 Task: Create a due date automation trigger when advanced on, 2 hours after a card is due add fields with custom field "Resume" set to a number greater than 1 and lower or equal to 10.
Action: Mouse moved to (1308, 106)
Screenshot: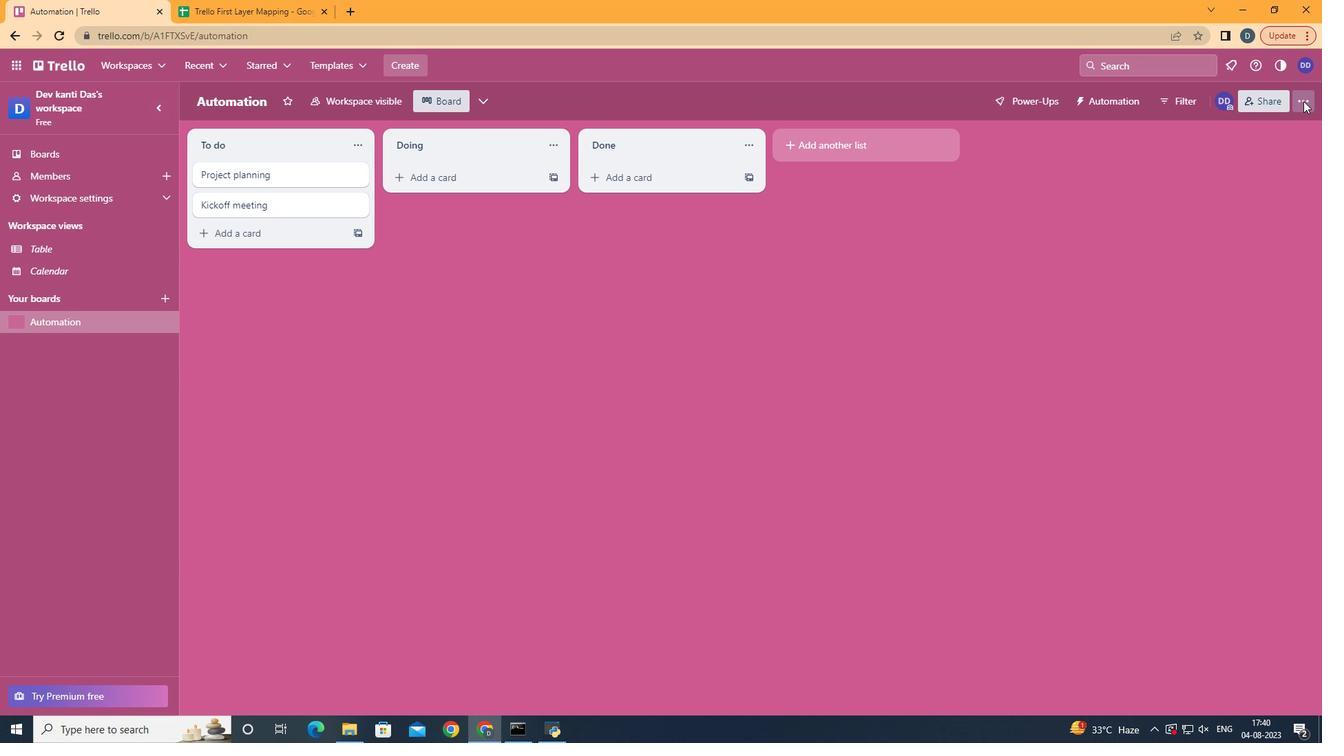 
Action: Mouse pressed left at (1308, 106)
Screenshot: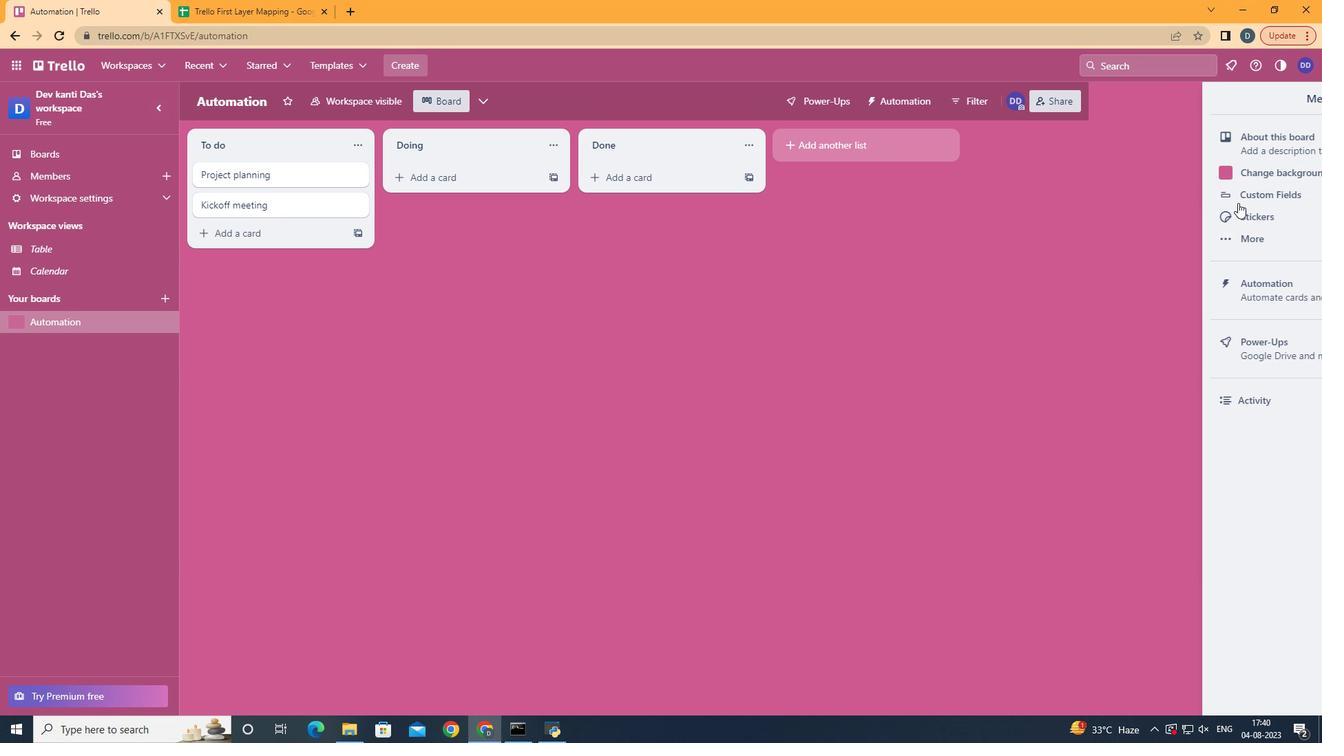 
Action: Mouse moved to (1194, 298)
Screenshot: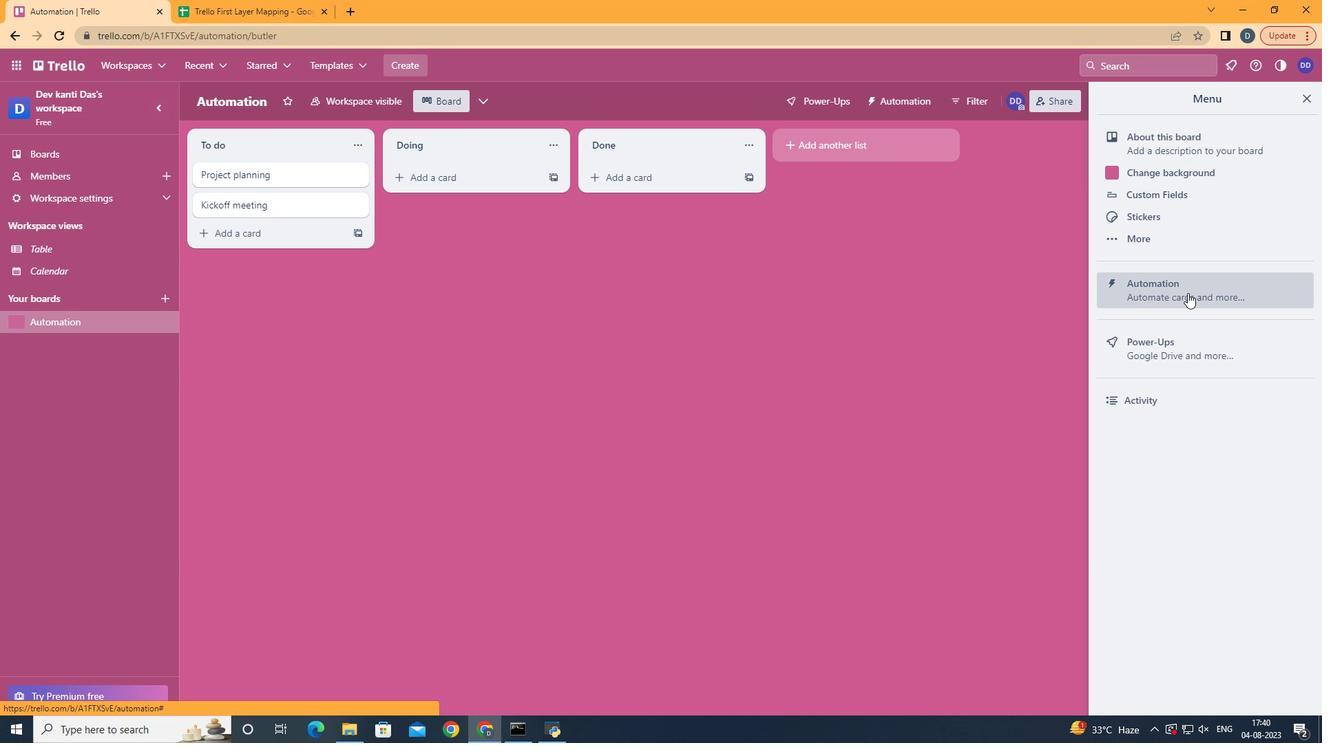 
Action: Mouse pressed left at (1194, 298)
Screenshot: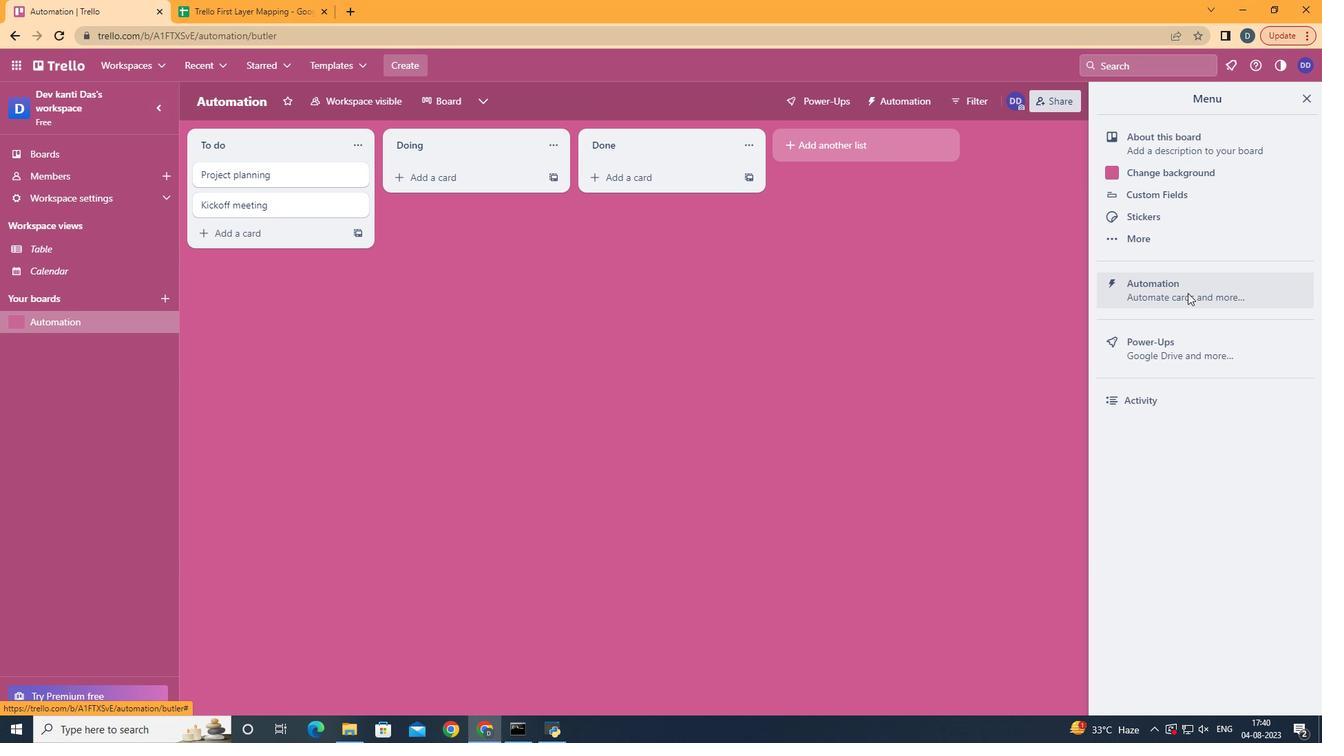 
Action: Mouse moved to (276, 275)
Screenshot: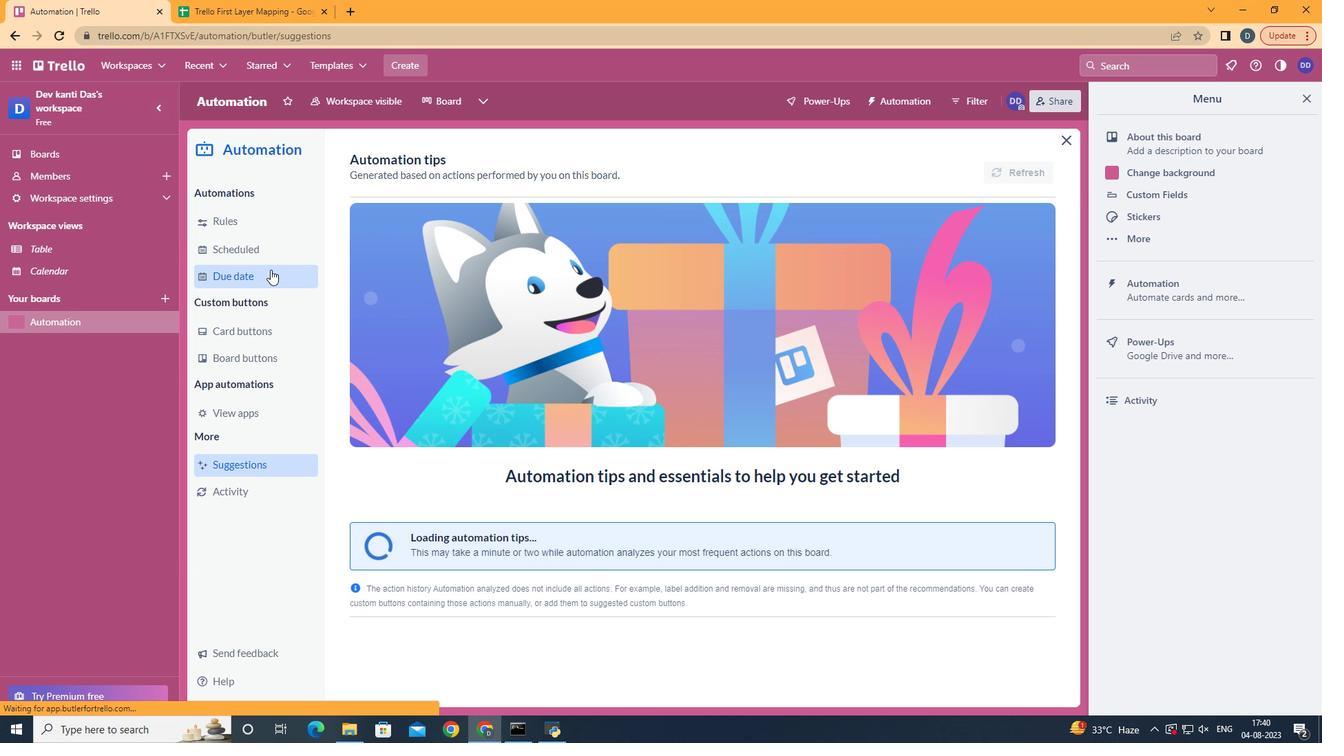
Action: Mouse pressed left at (276, 275)
Screenshot: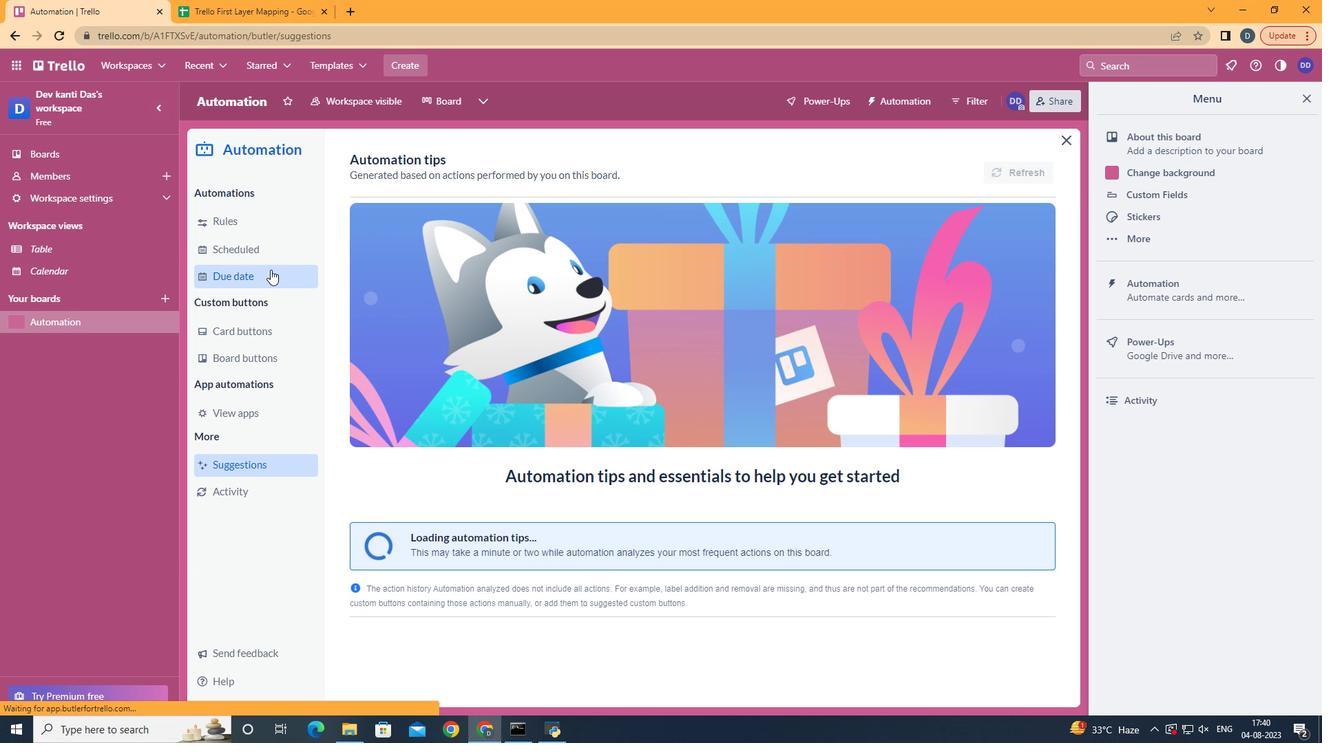 
Action: Mouse moved to (966, 175)
Screenshot: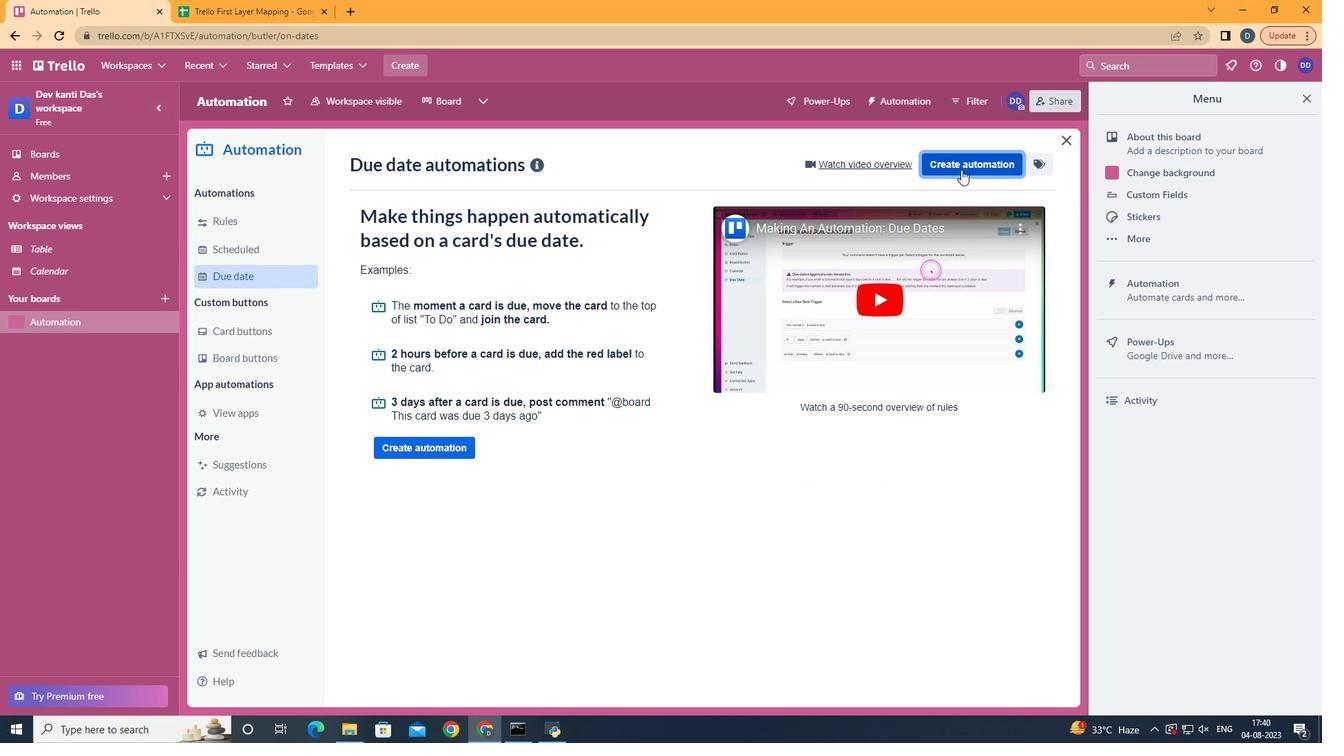 
Action: Mouse pressed left at (966, 175)
Screenshot: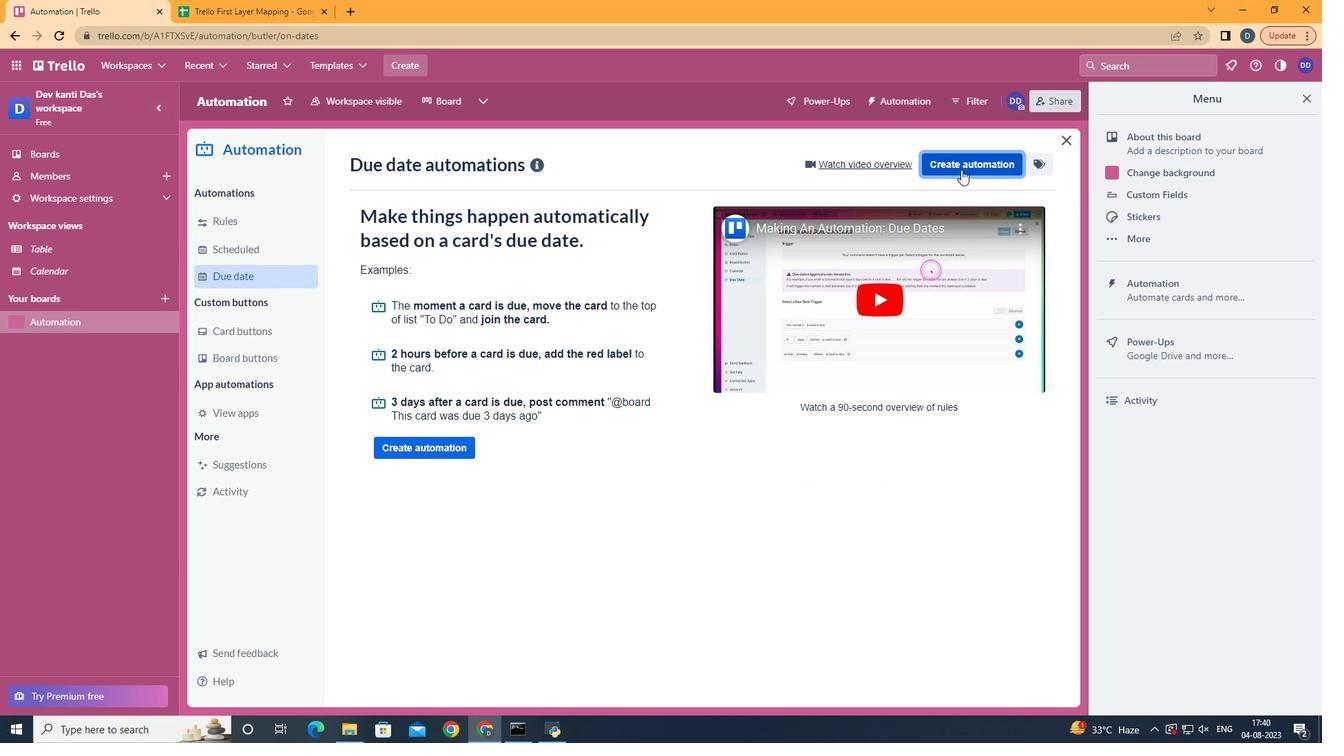 
Action: Mouse moved to (686, 304)
Screenshot: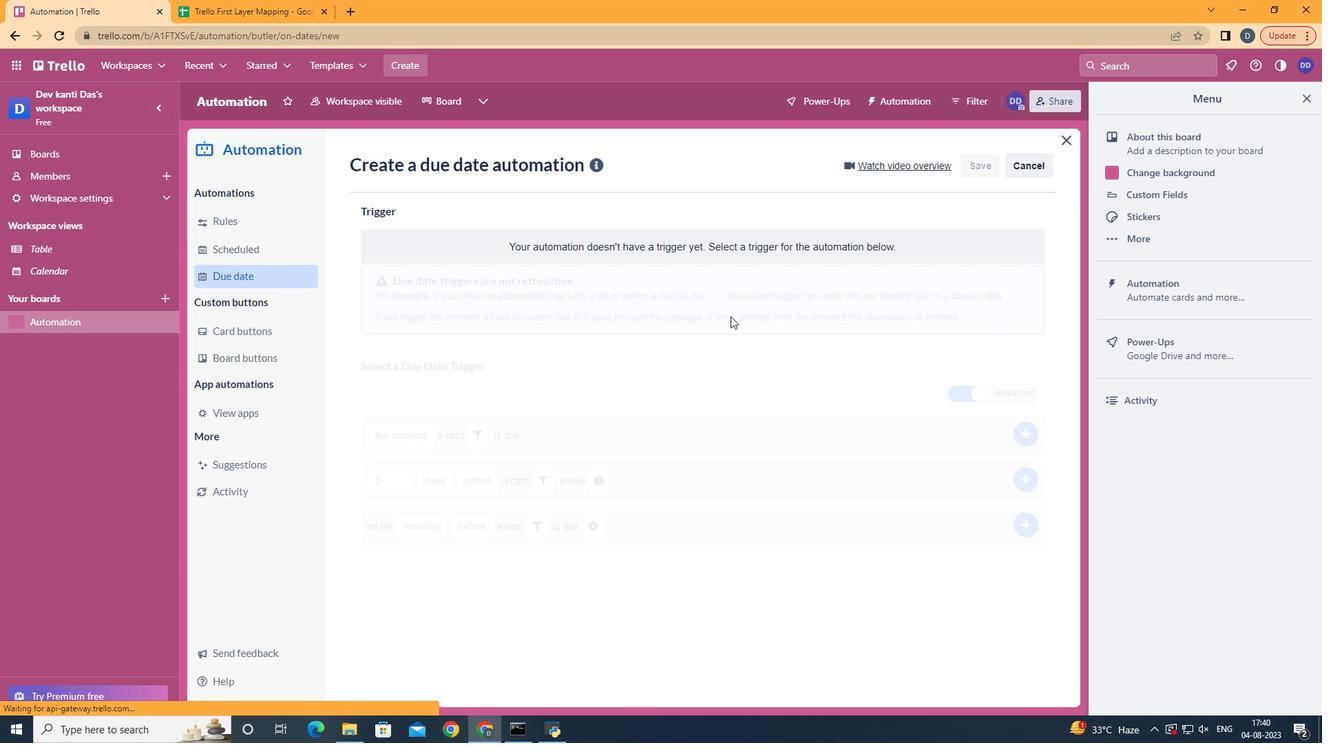 
Action: Mouse pressed left at (686, 304)
Screenshot: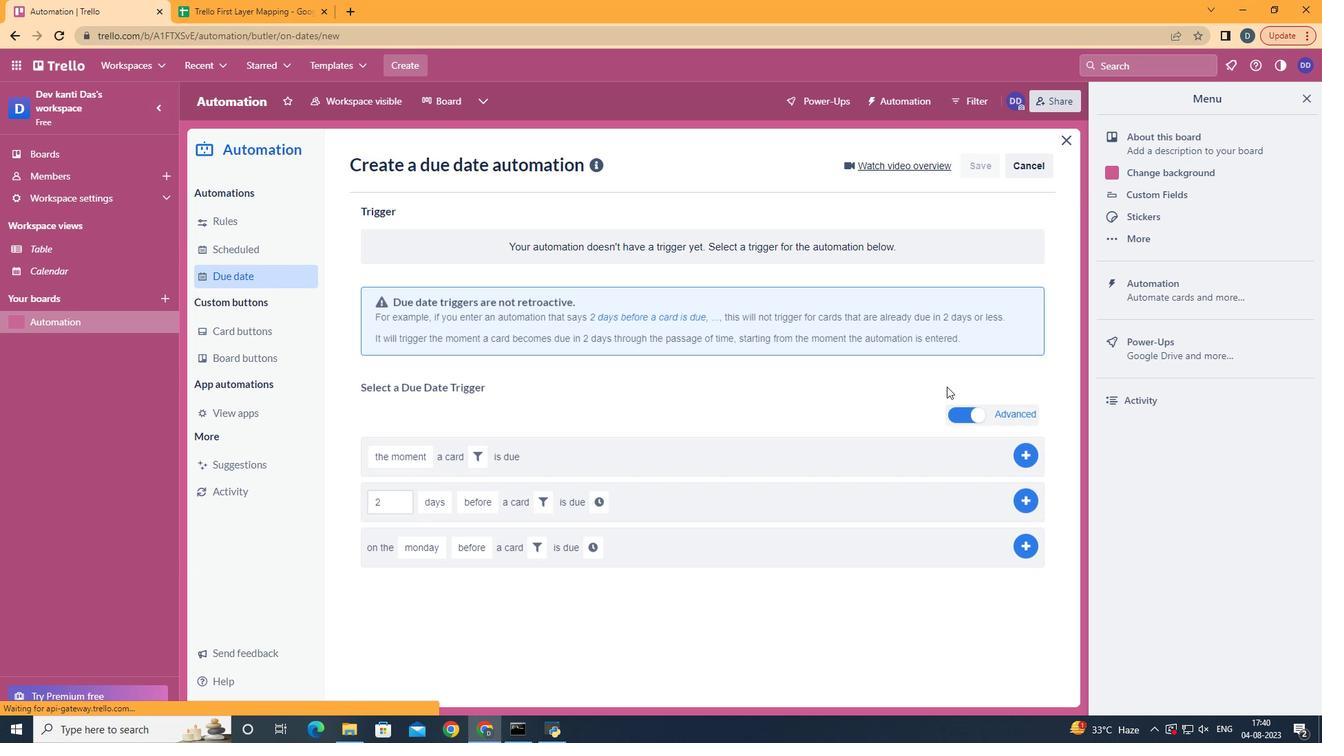 
Action: Mouse moved to (460, 593)
Screenshot: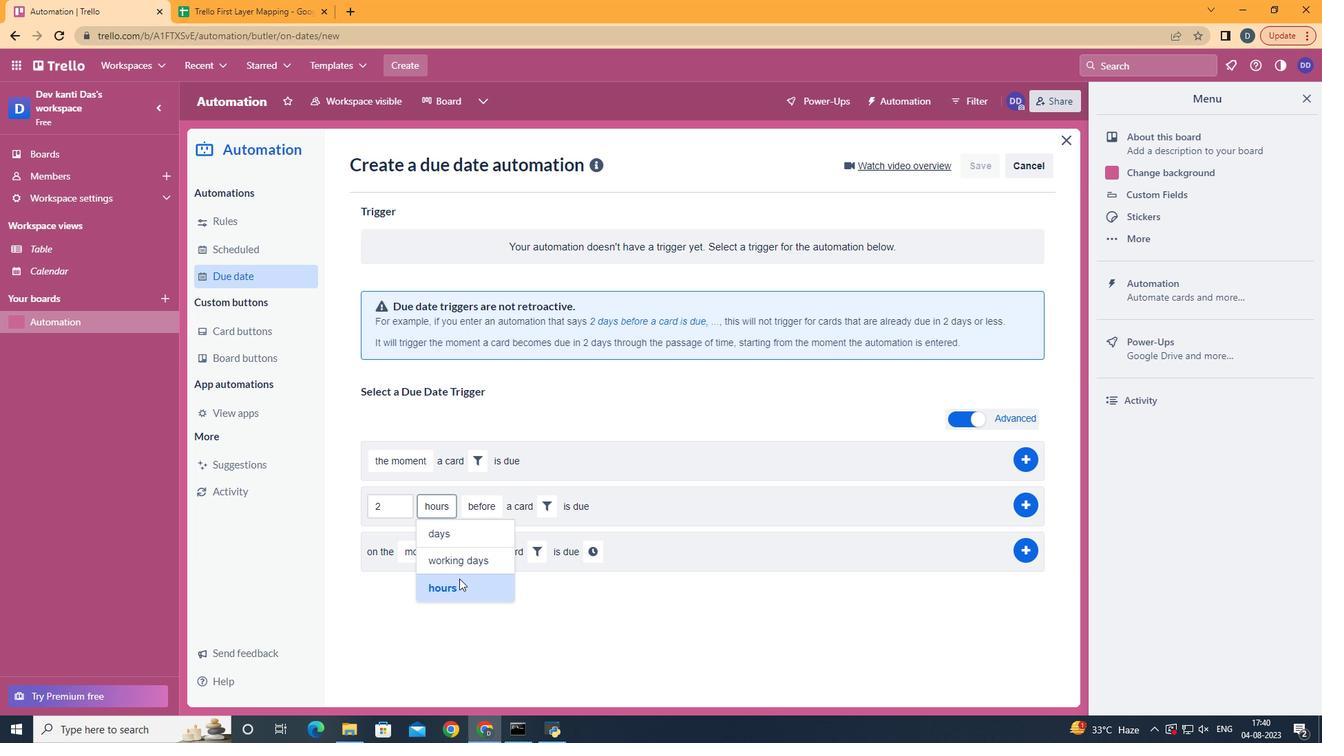 
Action: Mouse pressed left at (460, 593)
Screenshot: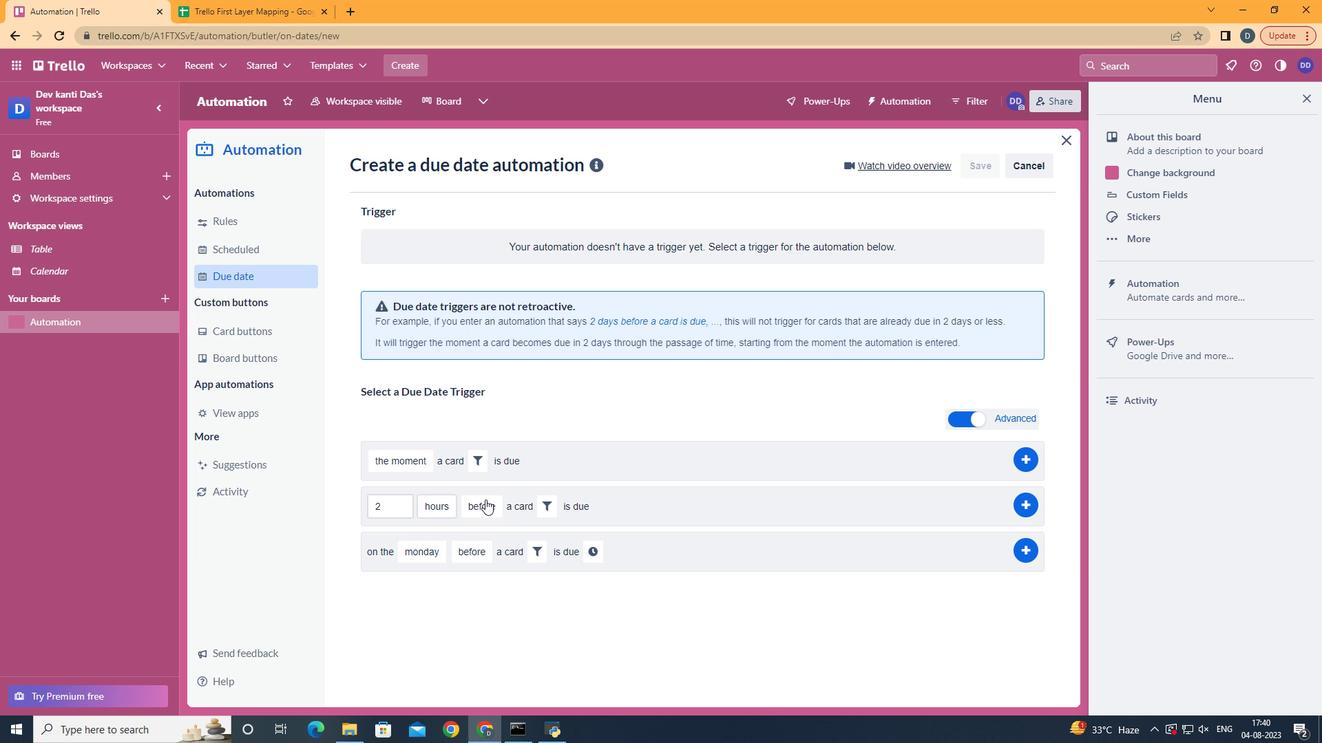 
Action: Mouse moved to (494, 559)
Screenshot: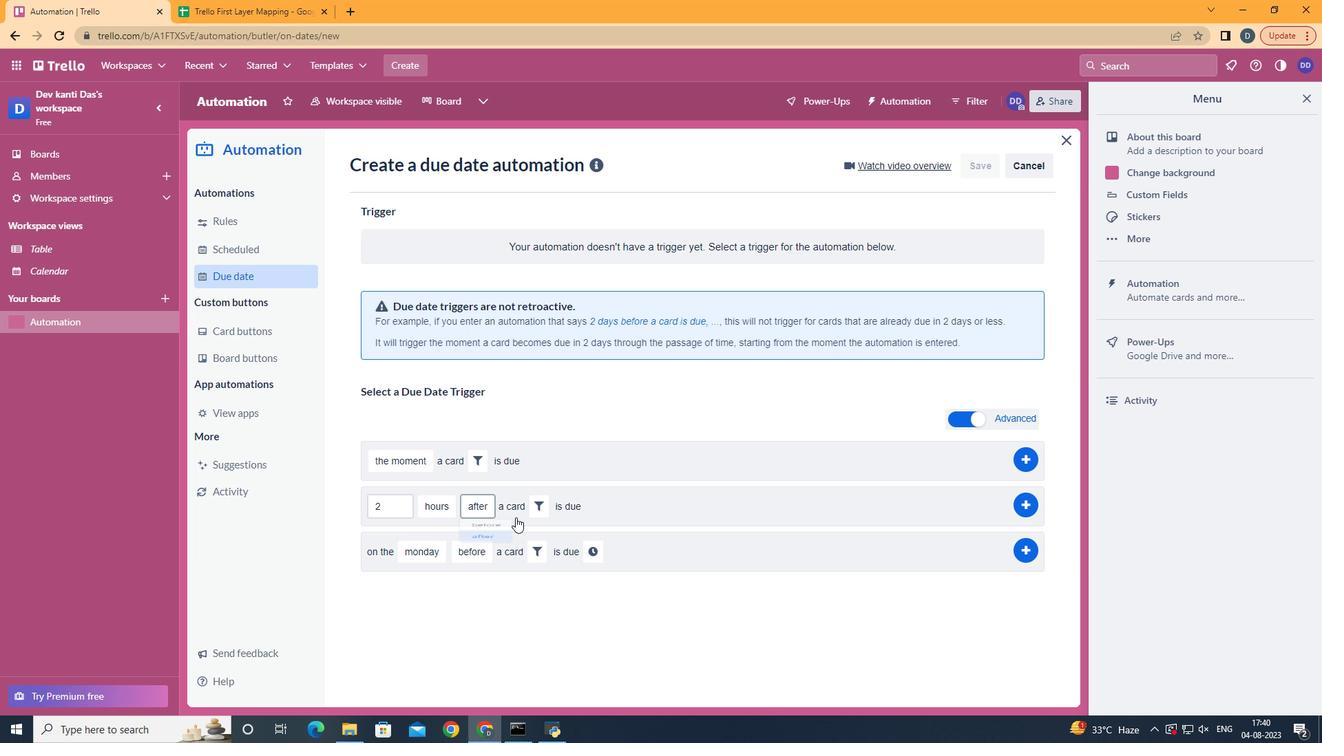 
Action: Mouse pressed left at (494, 559)
Screenshot: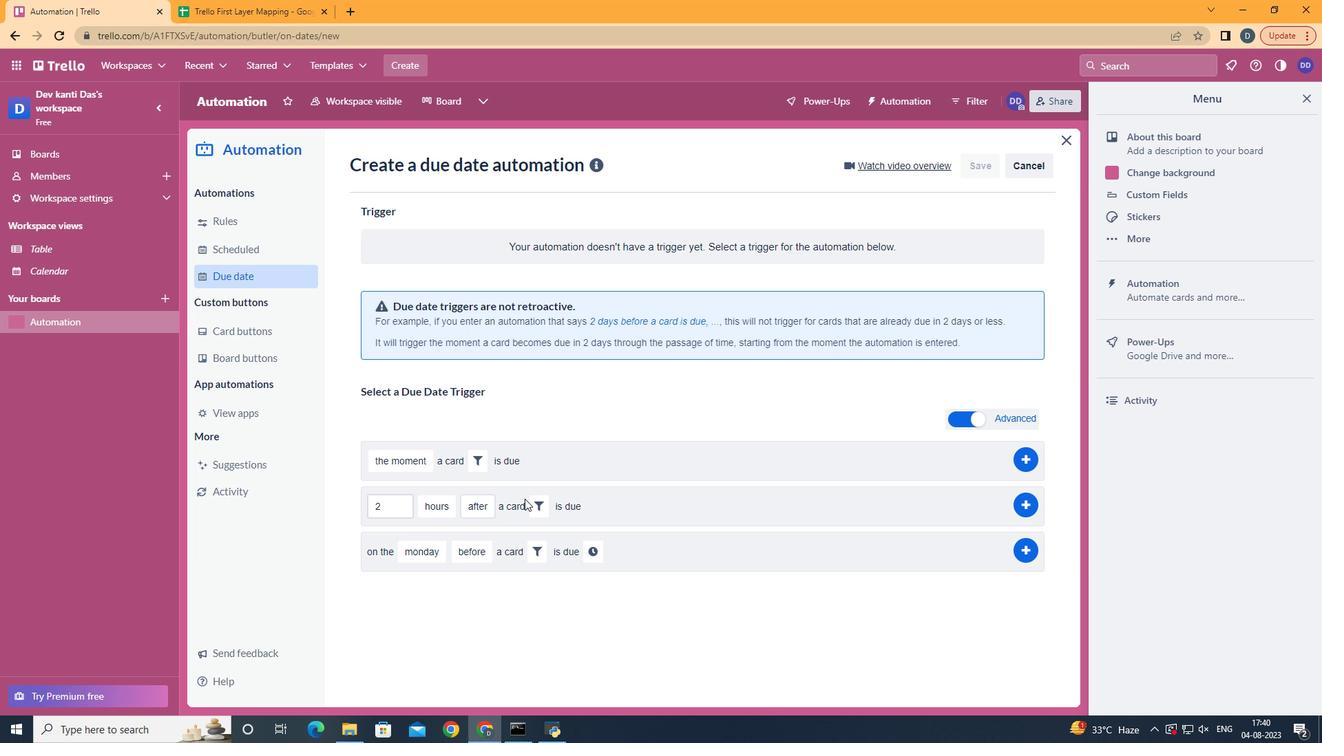 
Action: Mouse moved to (541, 510)
Screenshot: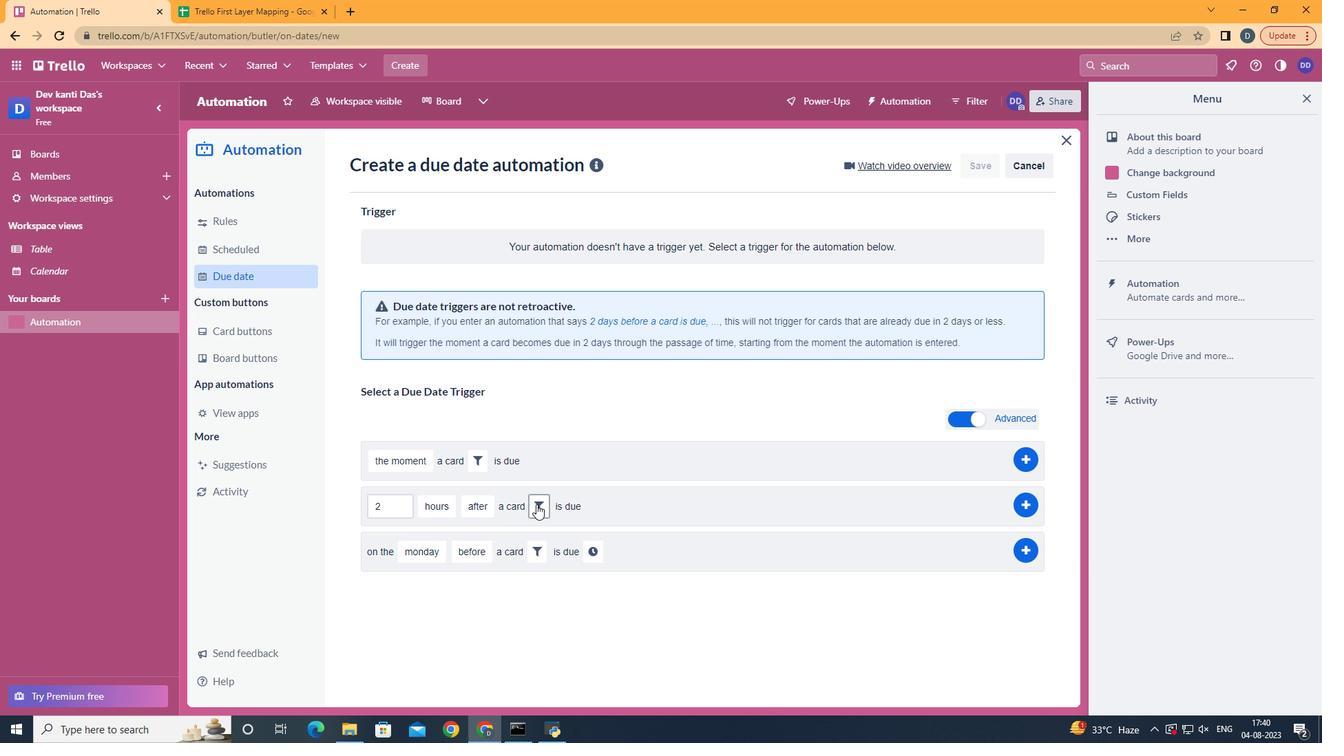 
Action: Mouse pressed left at (541, 510)
Screenshot: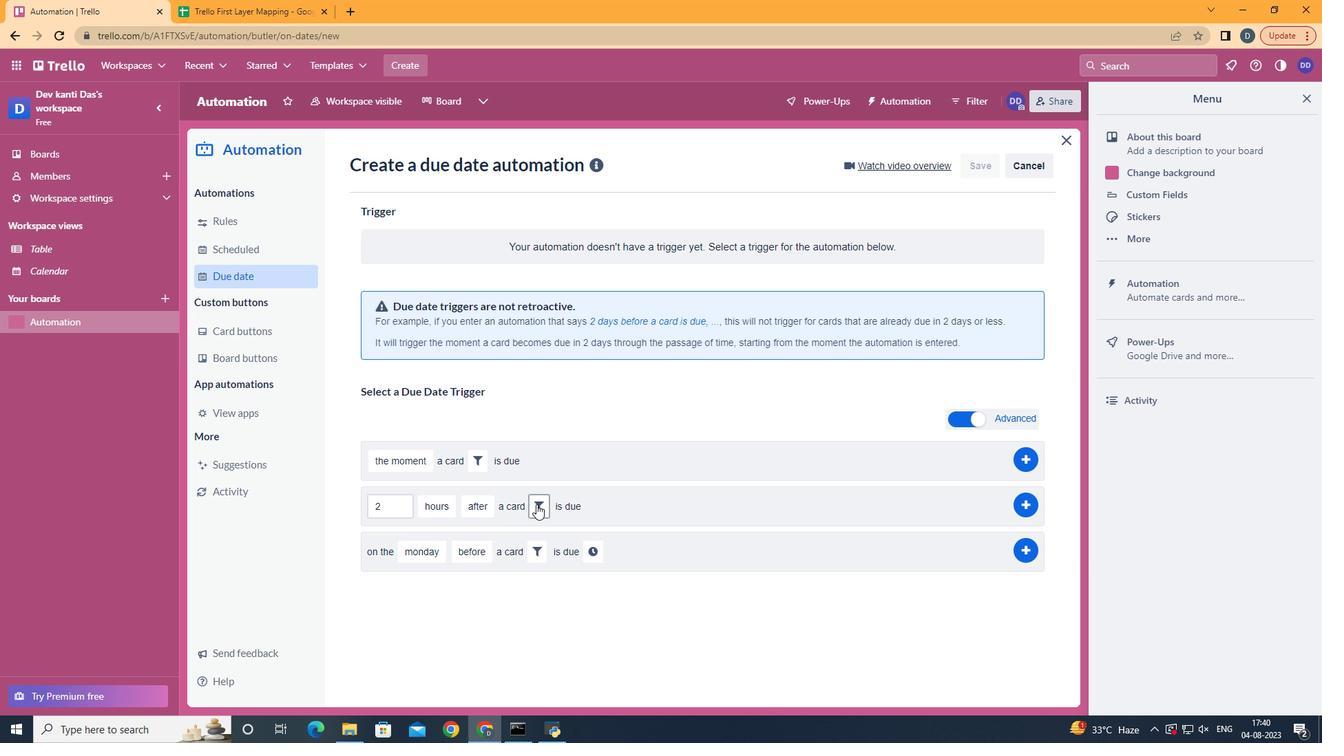 
Action: Mouse moved to (767, 554)
Screenshot: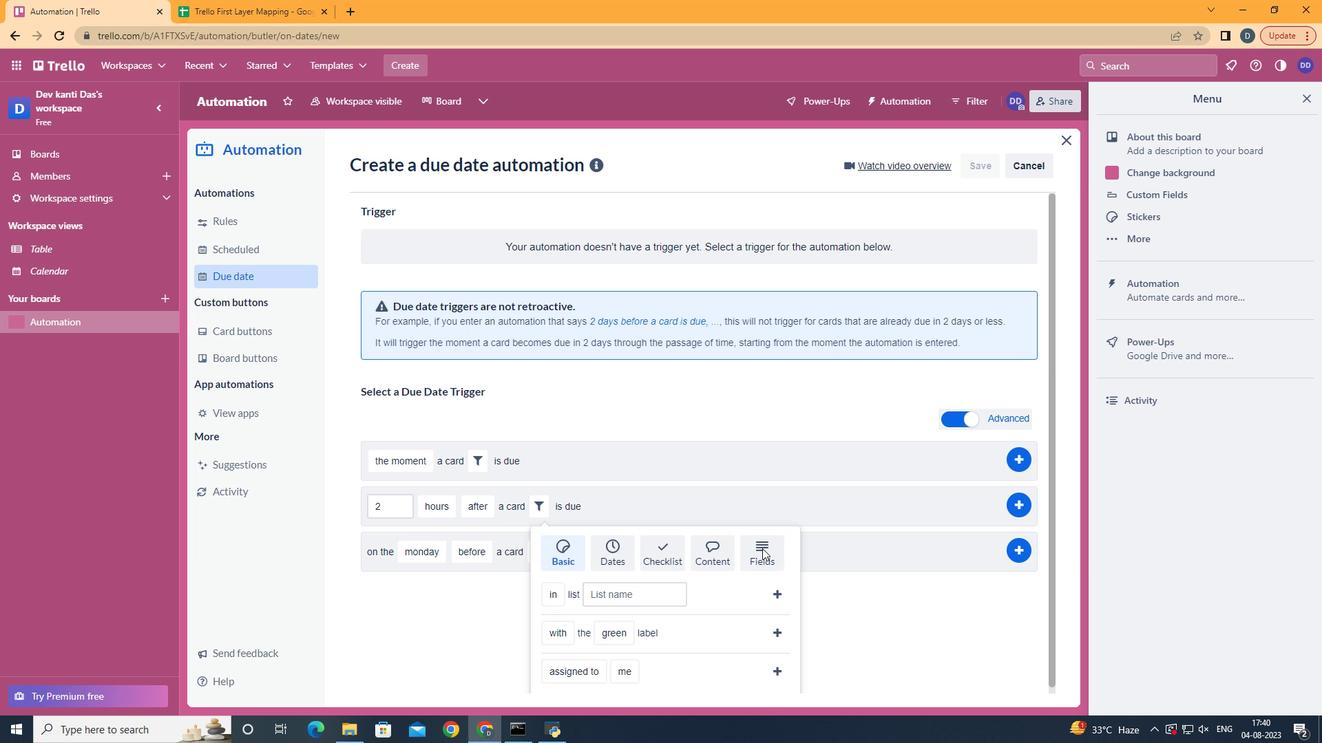 
Action: Mouse pressed left at (767, 554)
Screenshot: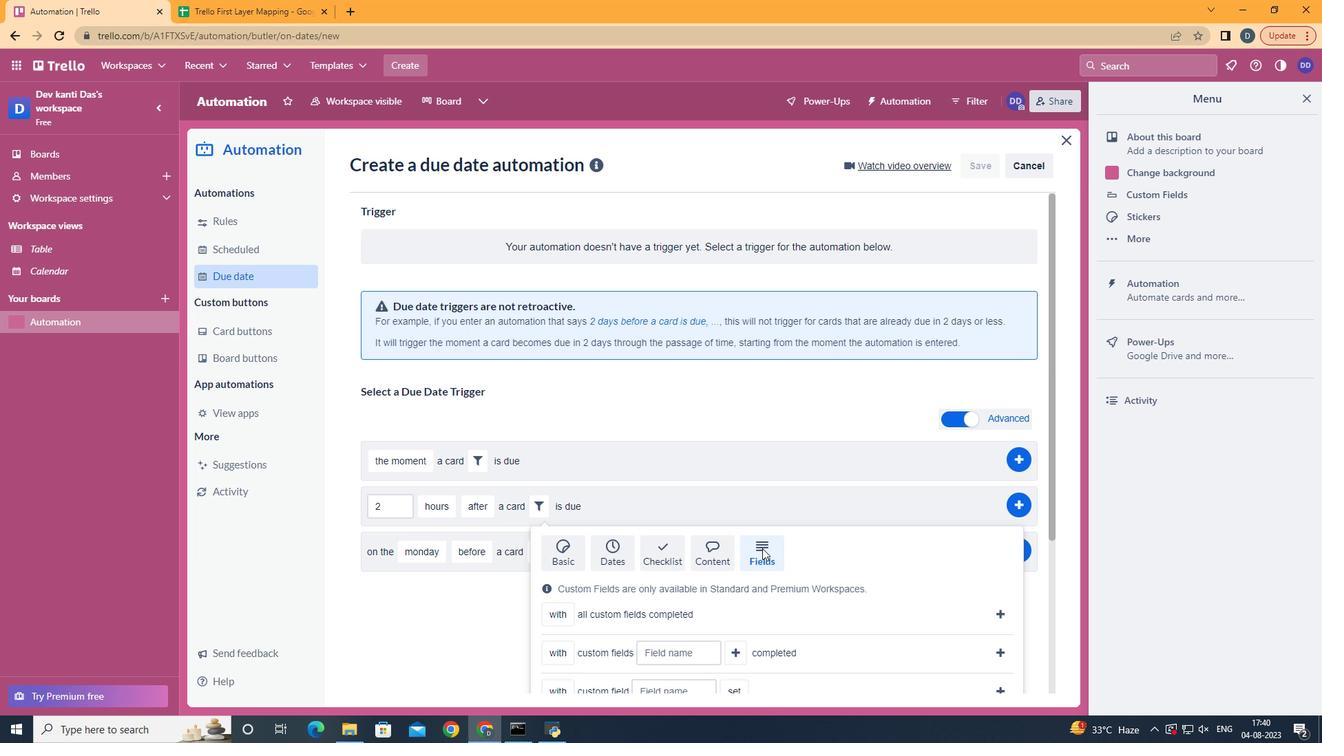 
Action: Mouse scrolled (767, 553) with delta (0, 0)
Screenshot: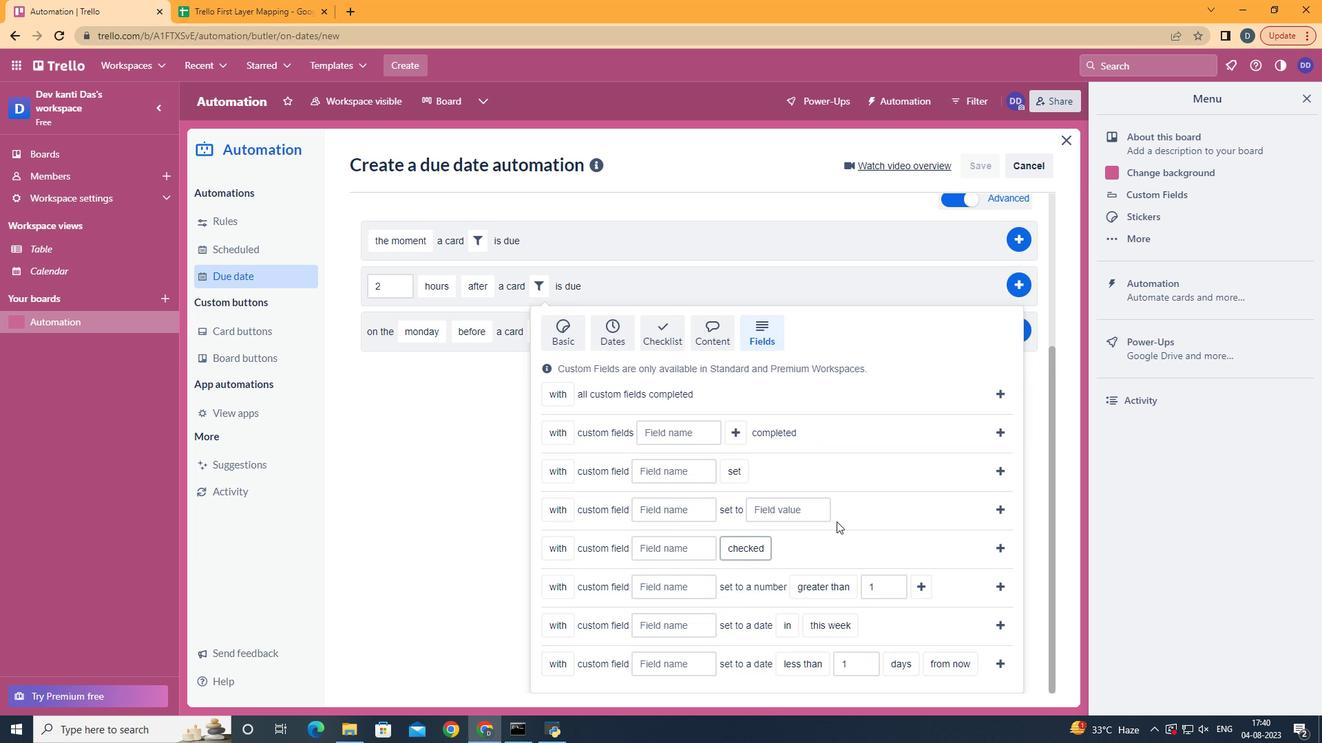 
Action: Mouse scrolled (767, 553) with delta (0, 0)
Screenshot: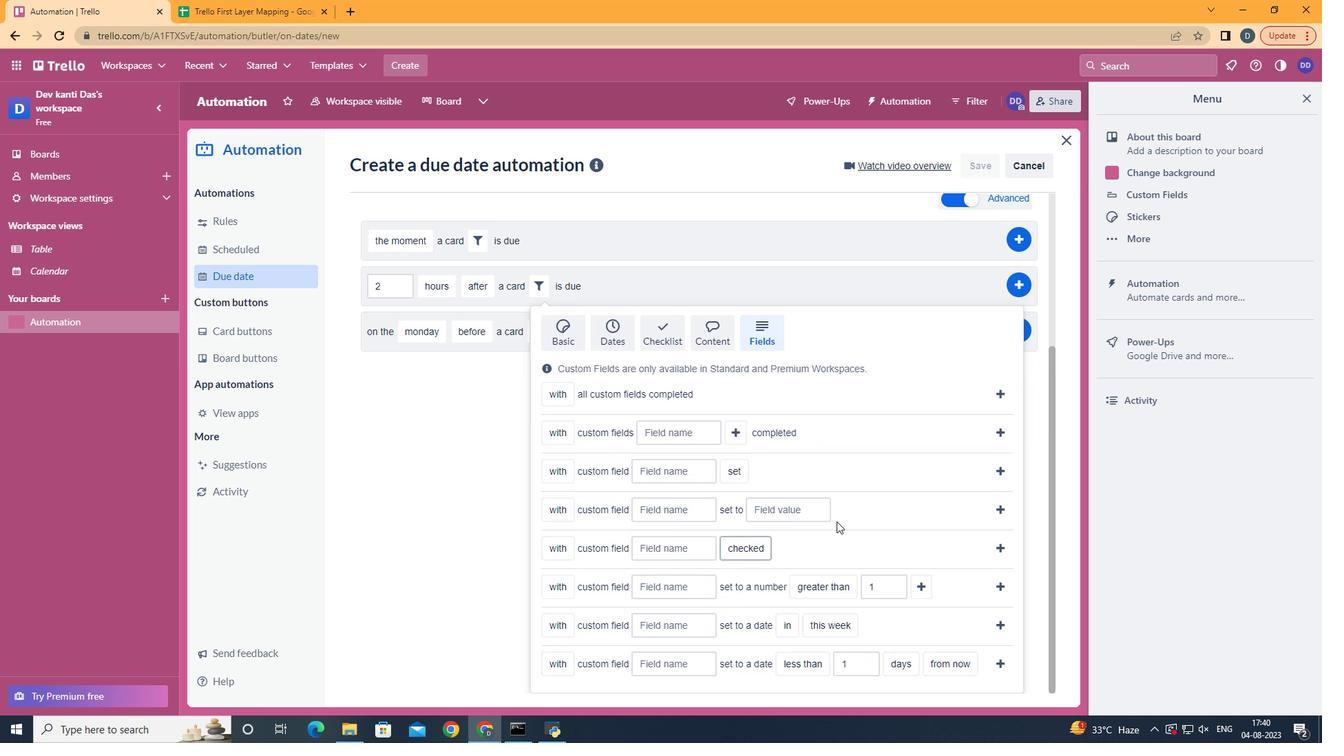 
Action: Mouse scrolled (767, 553) with delta (0, 0)
Screenshot: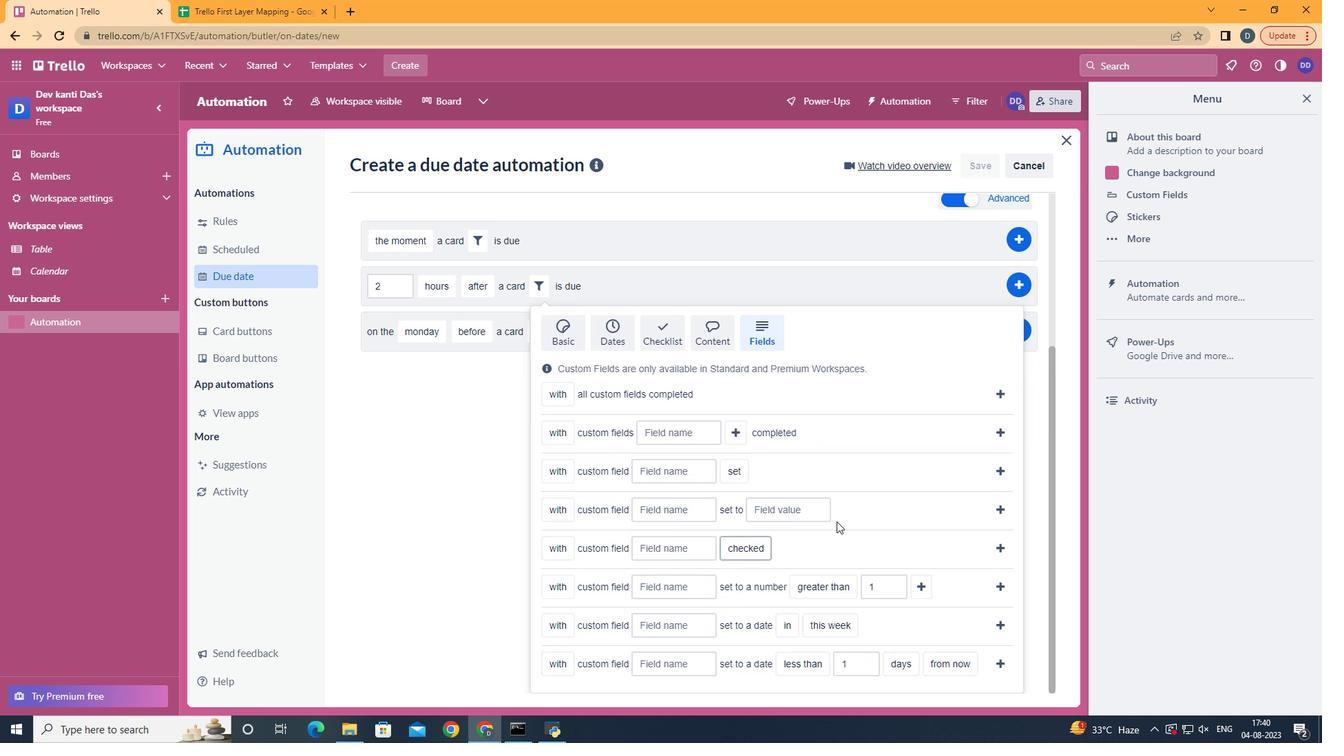 
Action: Mouse scrolled (767, 553) with delta (0, 0)
Screenshot: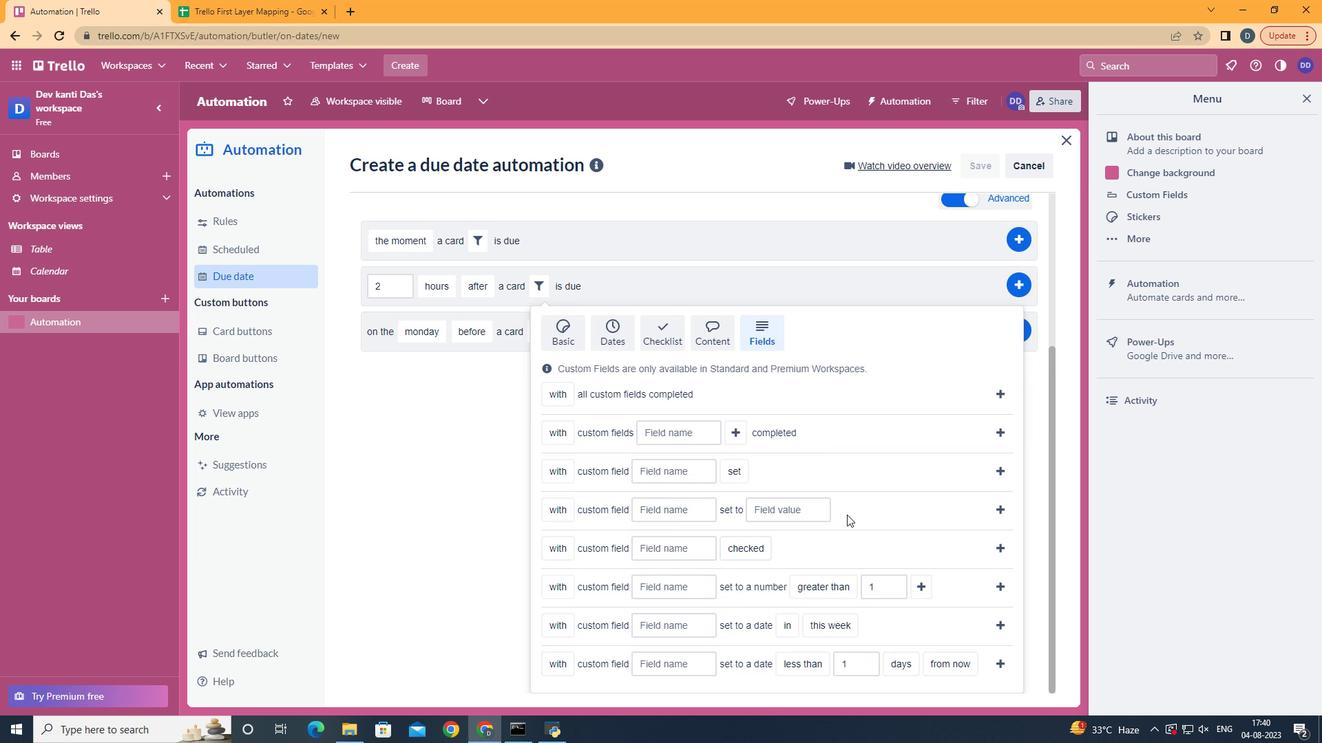 
Action: Mouse scrolled (767, 553) with delta (0, 0)
Screenshot: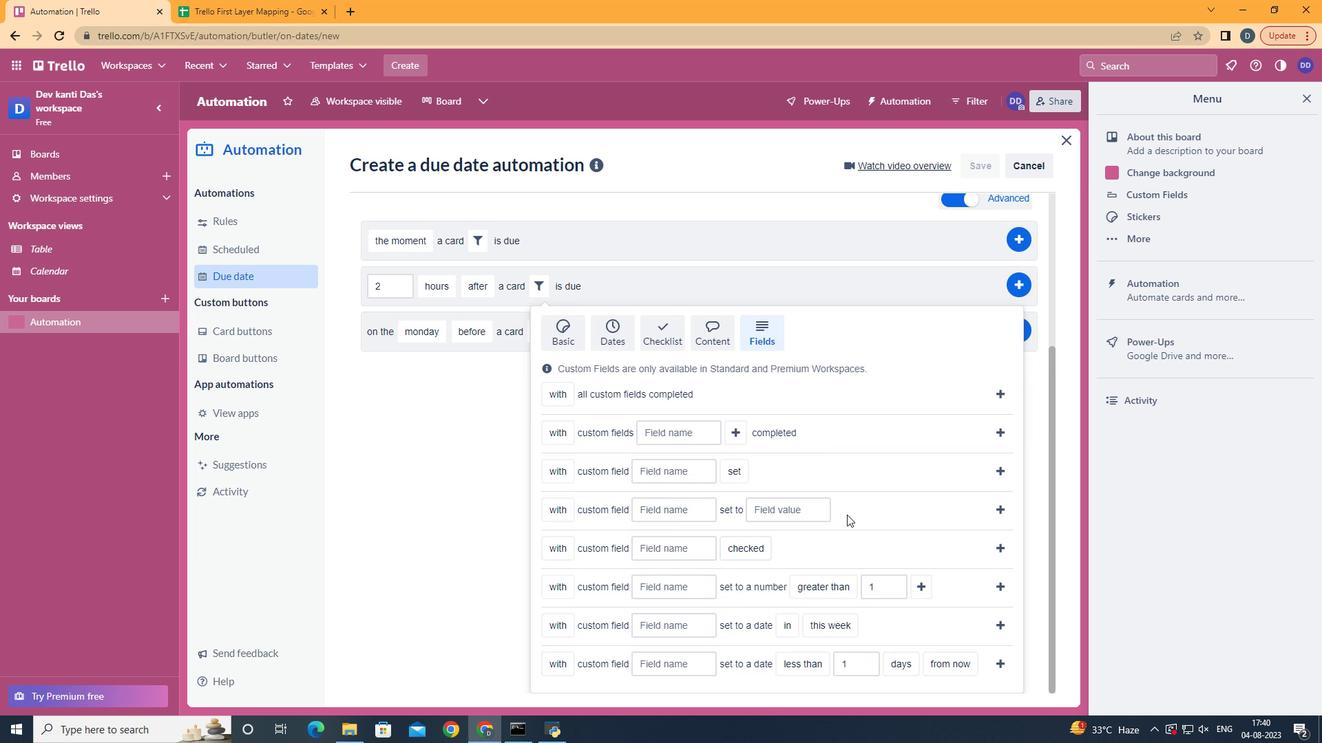 
Action: Mouse scrolled (767, 553) with delta (0, 0)
Screenshot: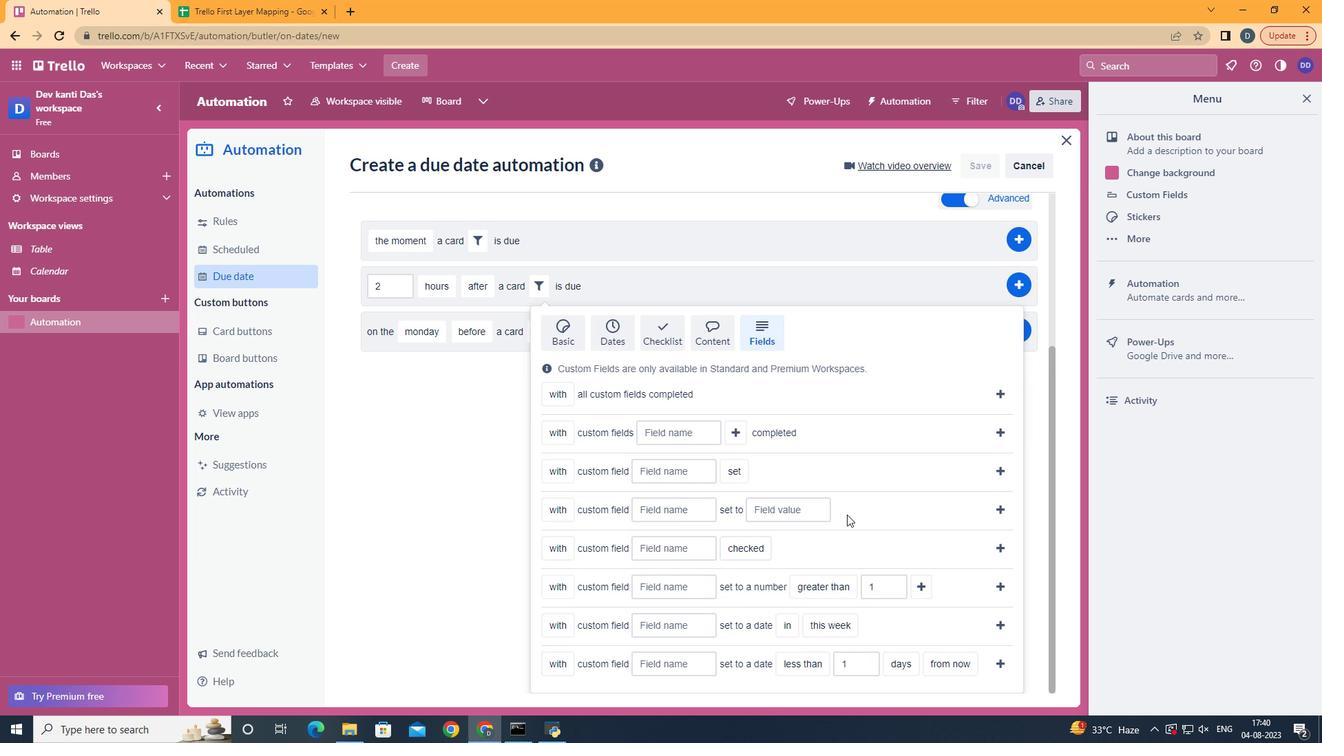 
Action: Mouse moved to (574, 614)
Screenshot: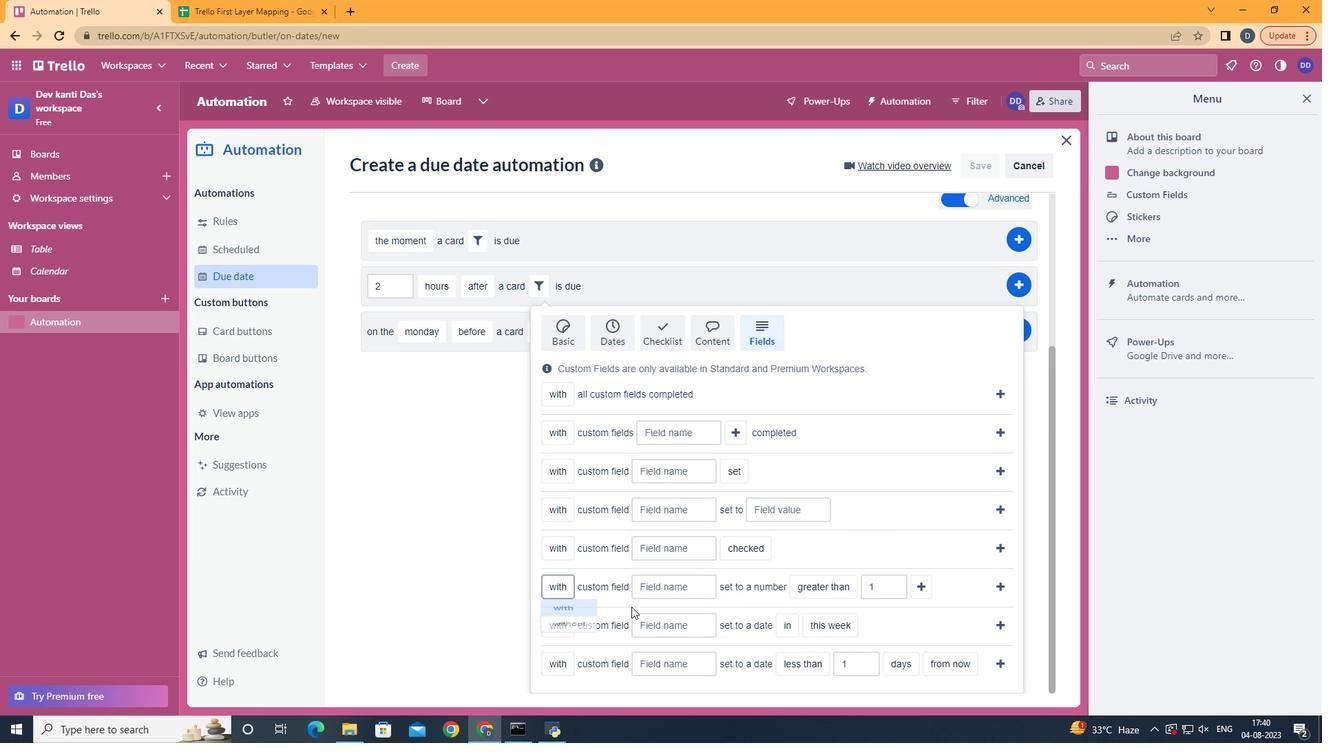 
Action: Mouse pressed left at (574, 614)
Screenshot: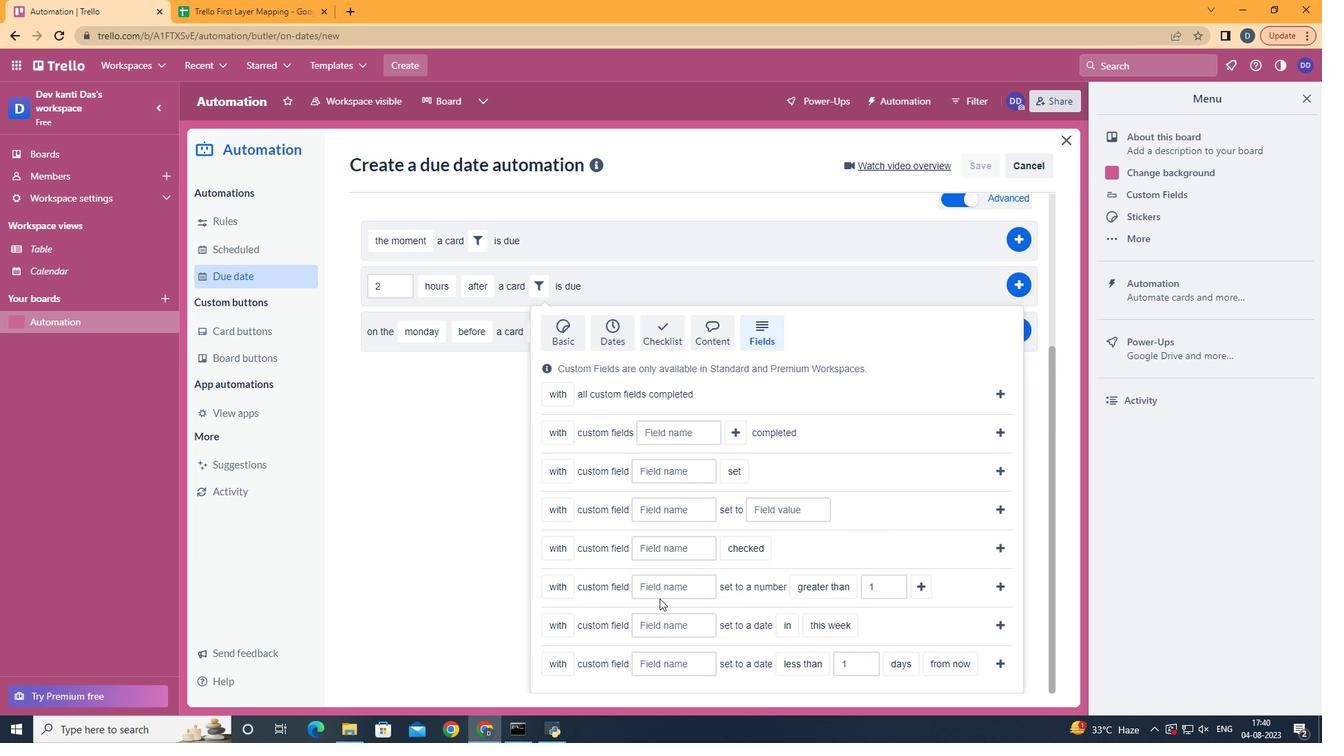 
Action: Mouse moved to (669, 603)
Screenshot: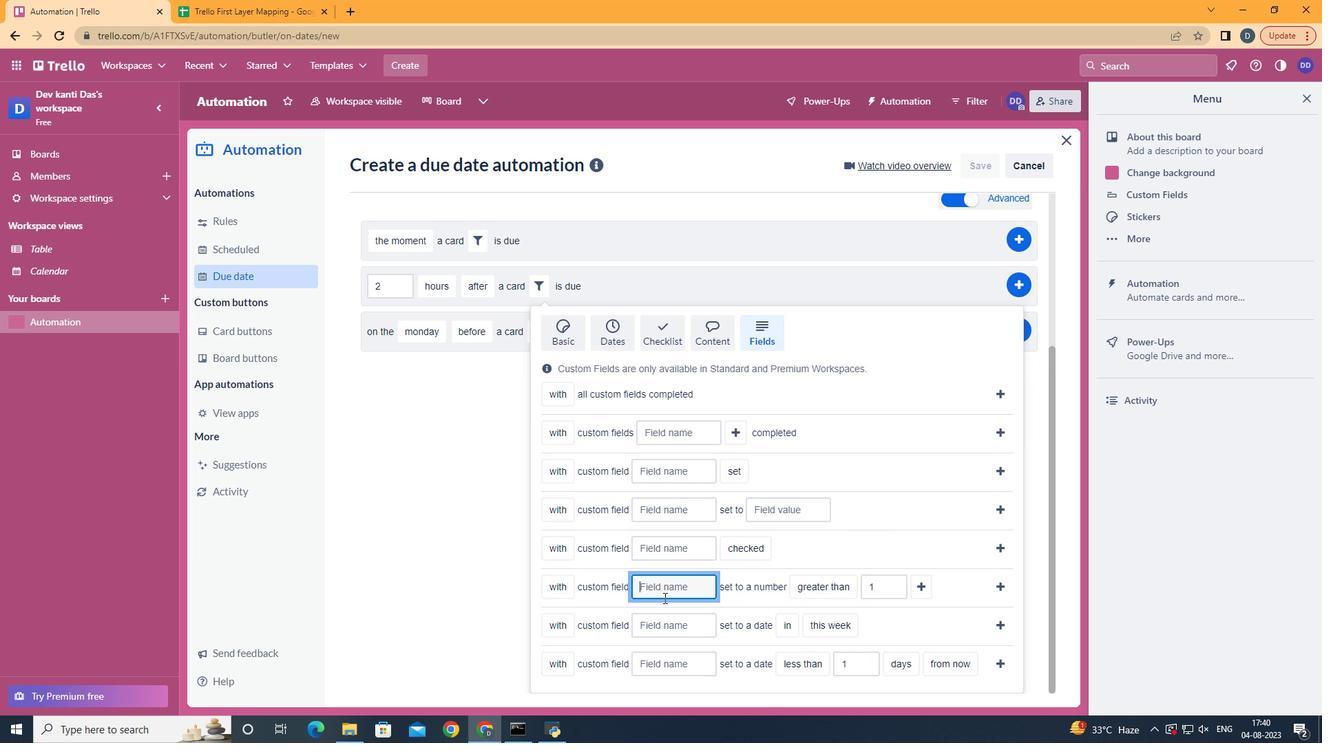 
Action: Mouse pressed left at (669, 603)
Screenshot: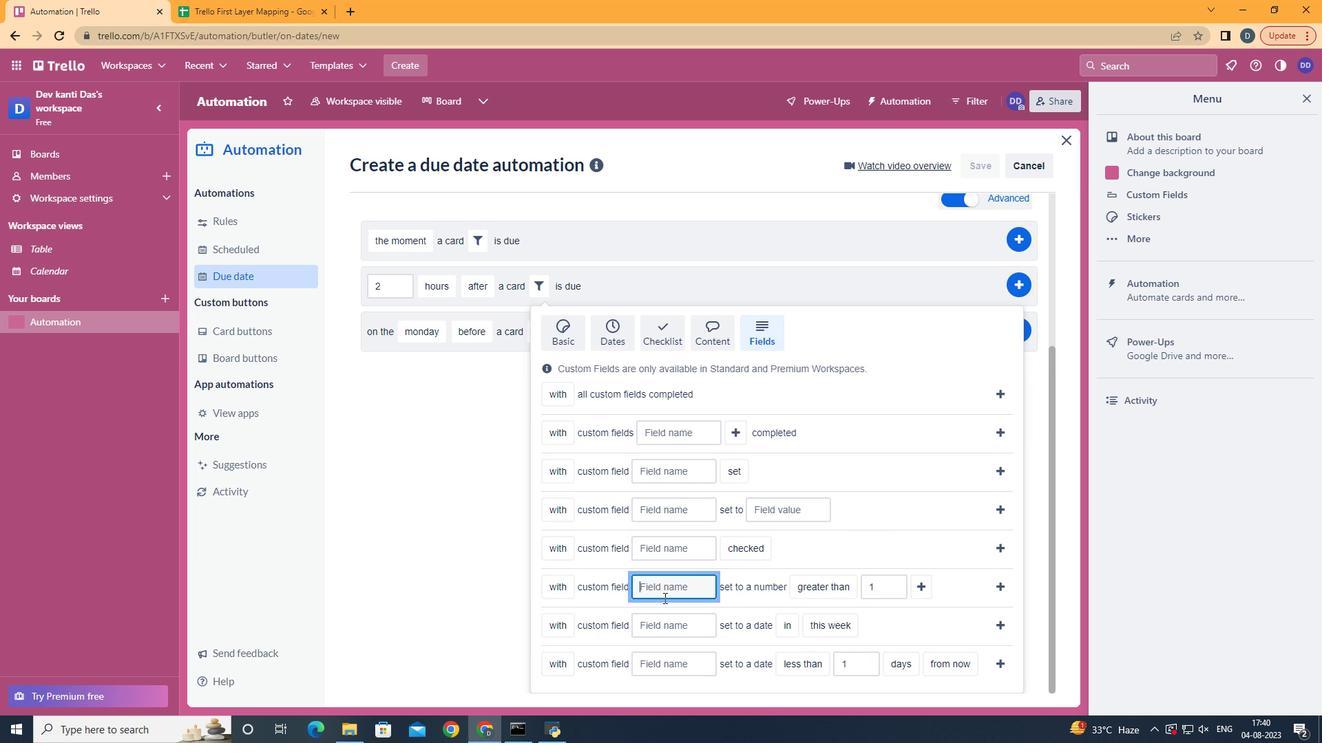 
Action: Key pressed <Key.shift>Resume
Screenshot: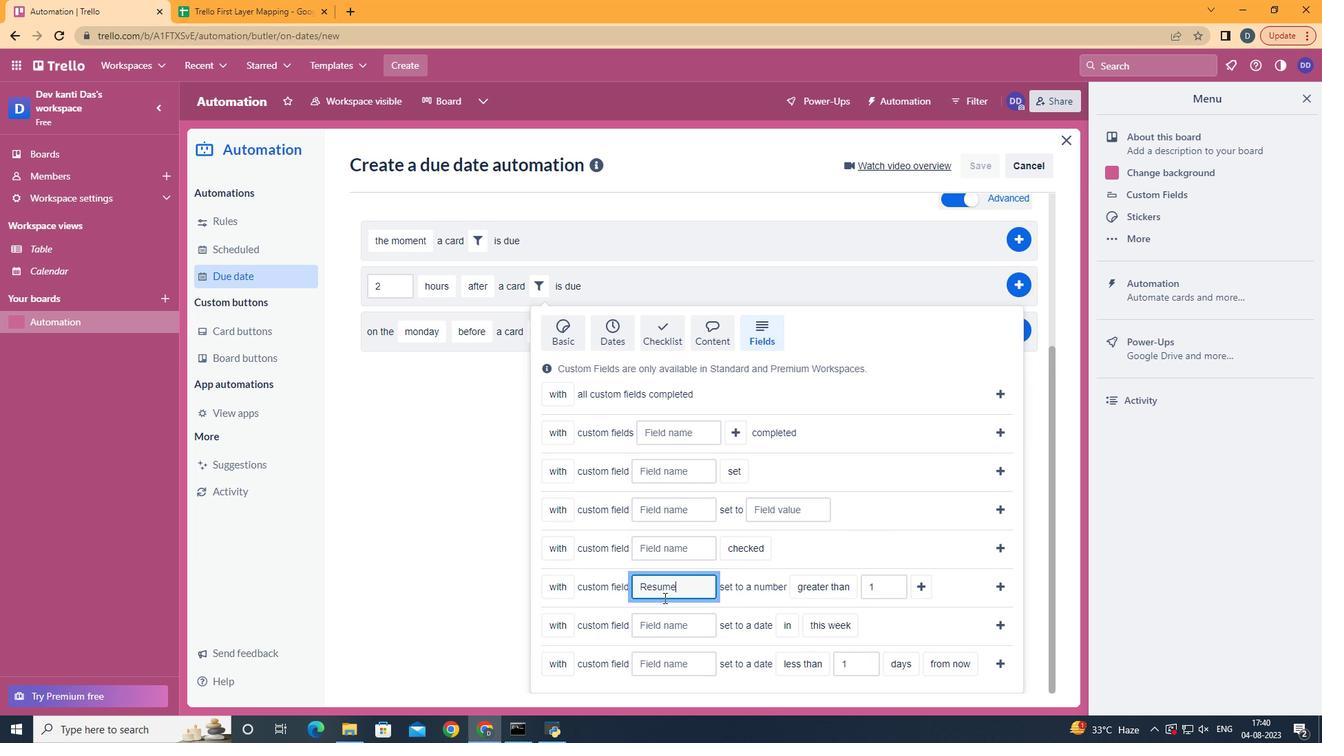 
Action: Mouse moved to (849, 486)
Screenshot: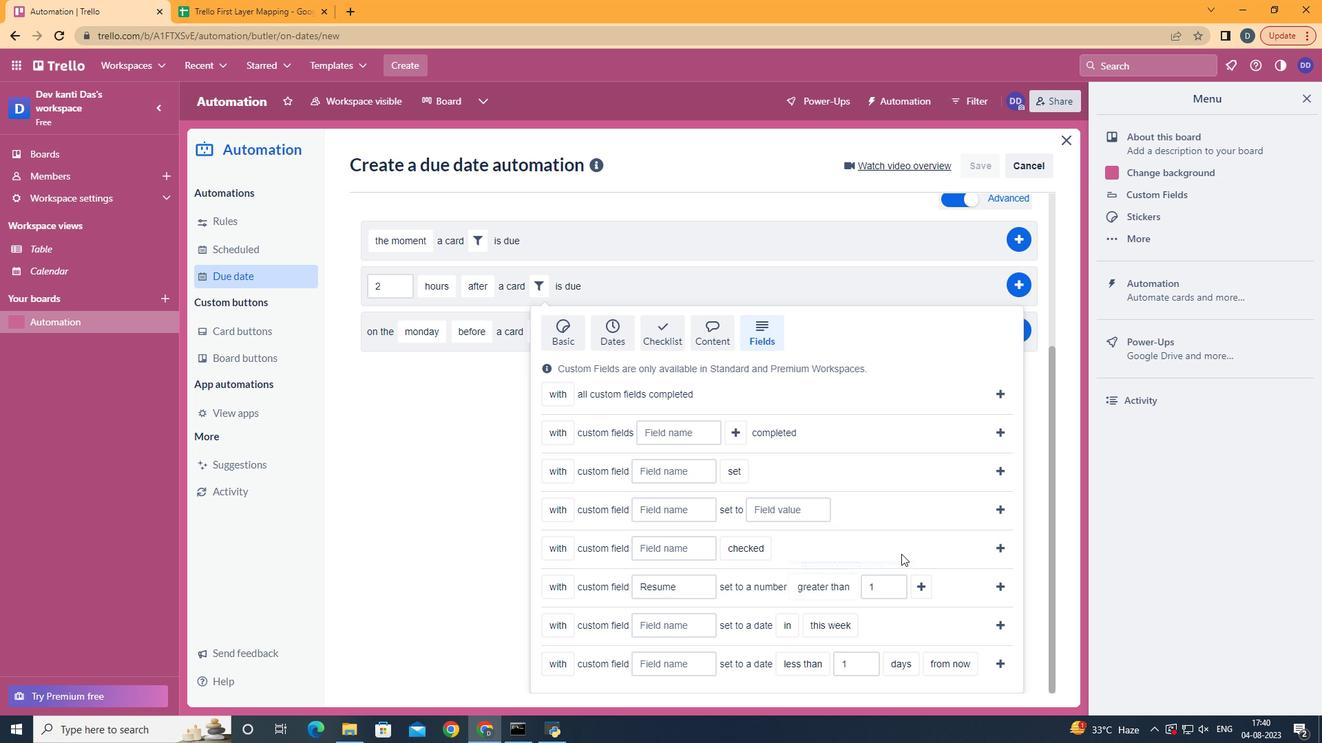 
Action: Mouse pressed left at (849, 486)
Screenshot: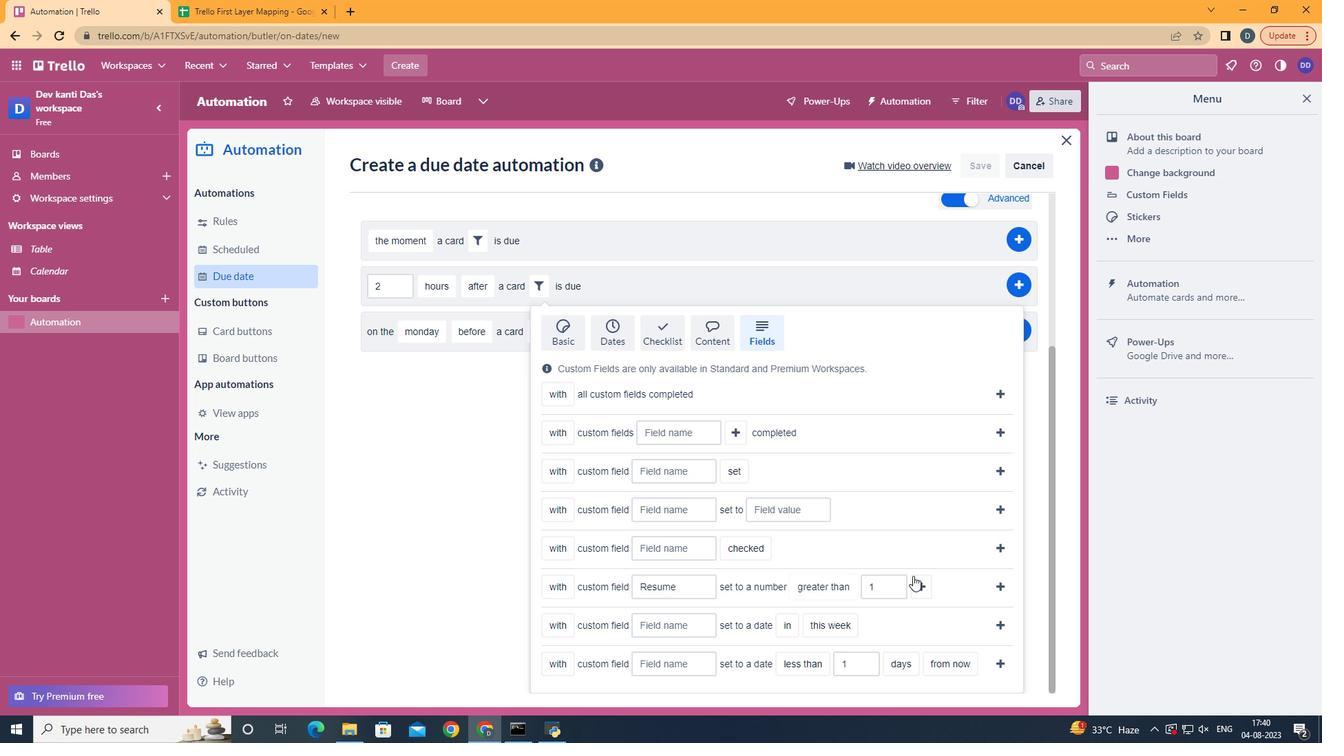 
Action: Mouse moved to (922, 595)
Screenshot: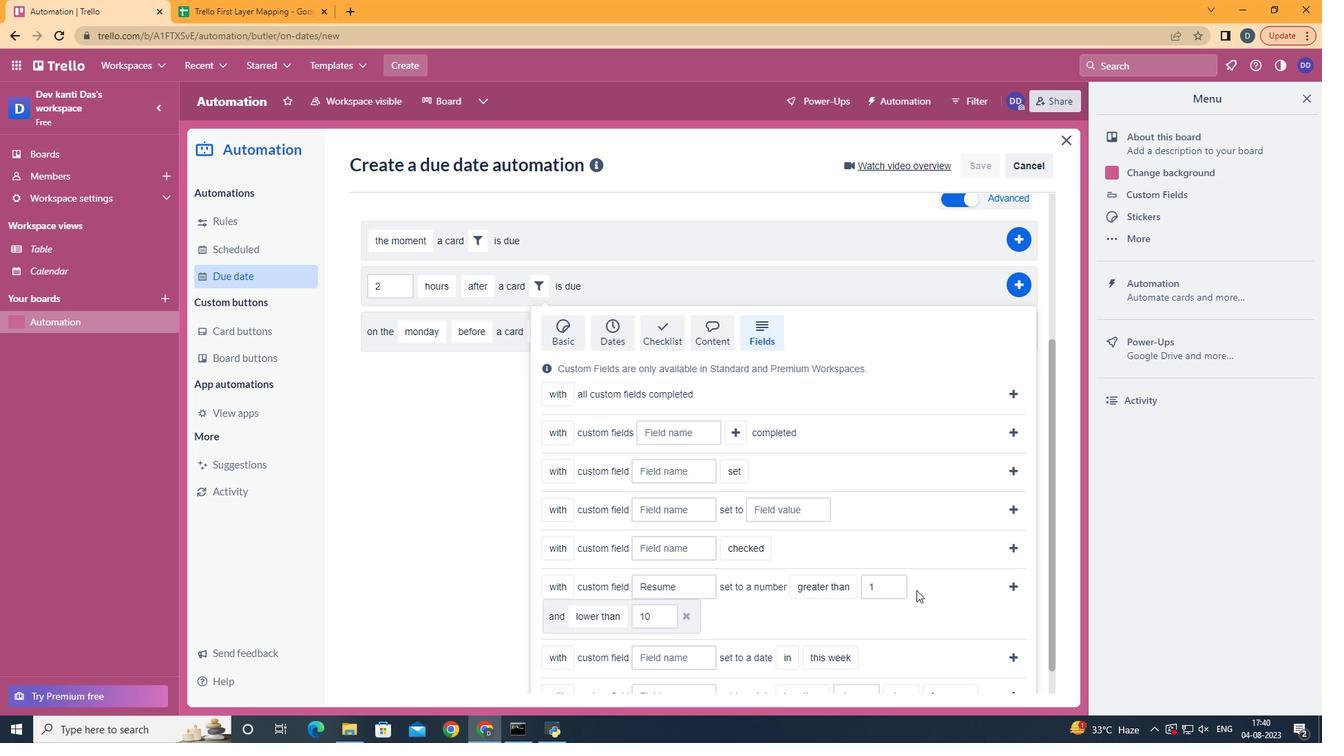 
Action: Mouse pressed left at (922, 595)
Screenshot: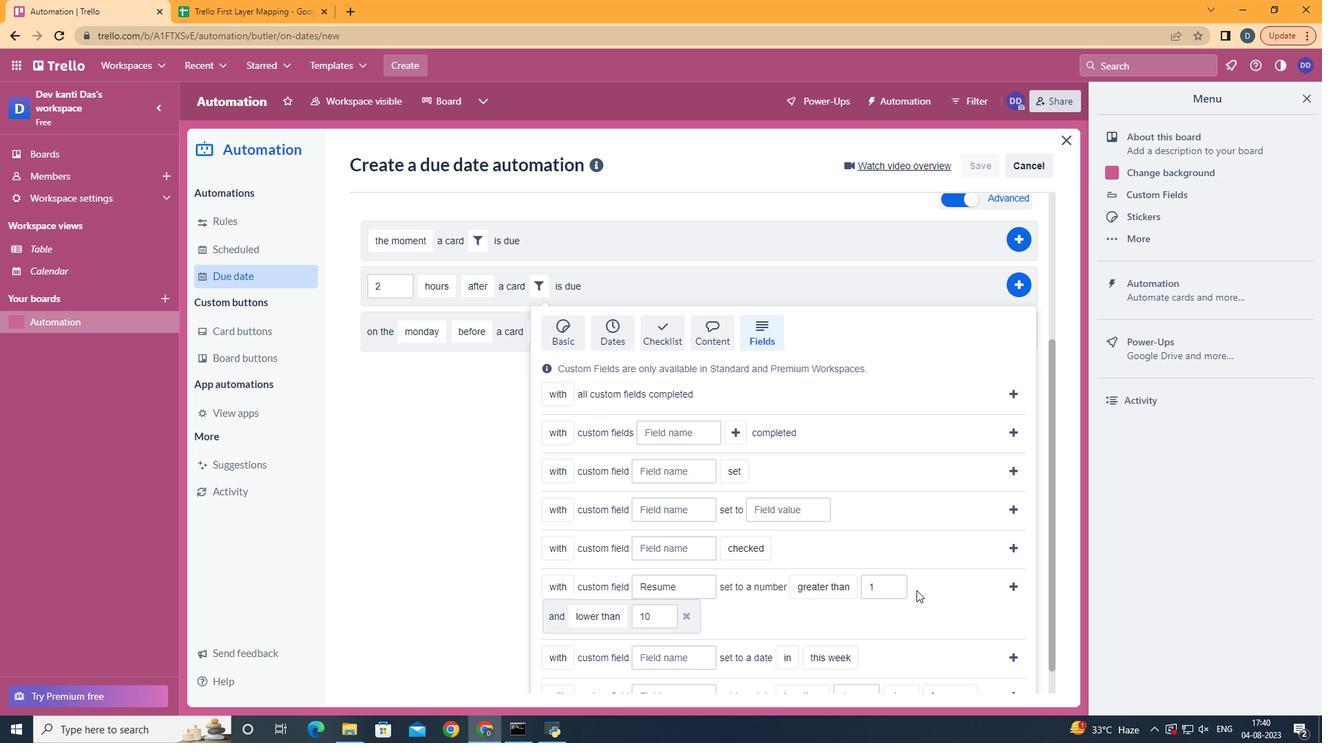 
Action: Mouse moved to (661, 537)
Screenshot: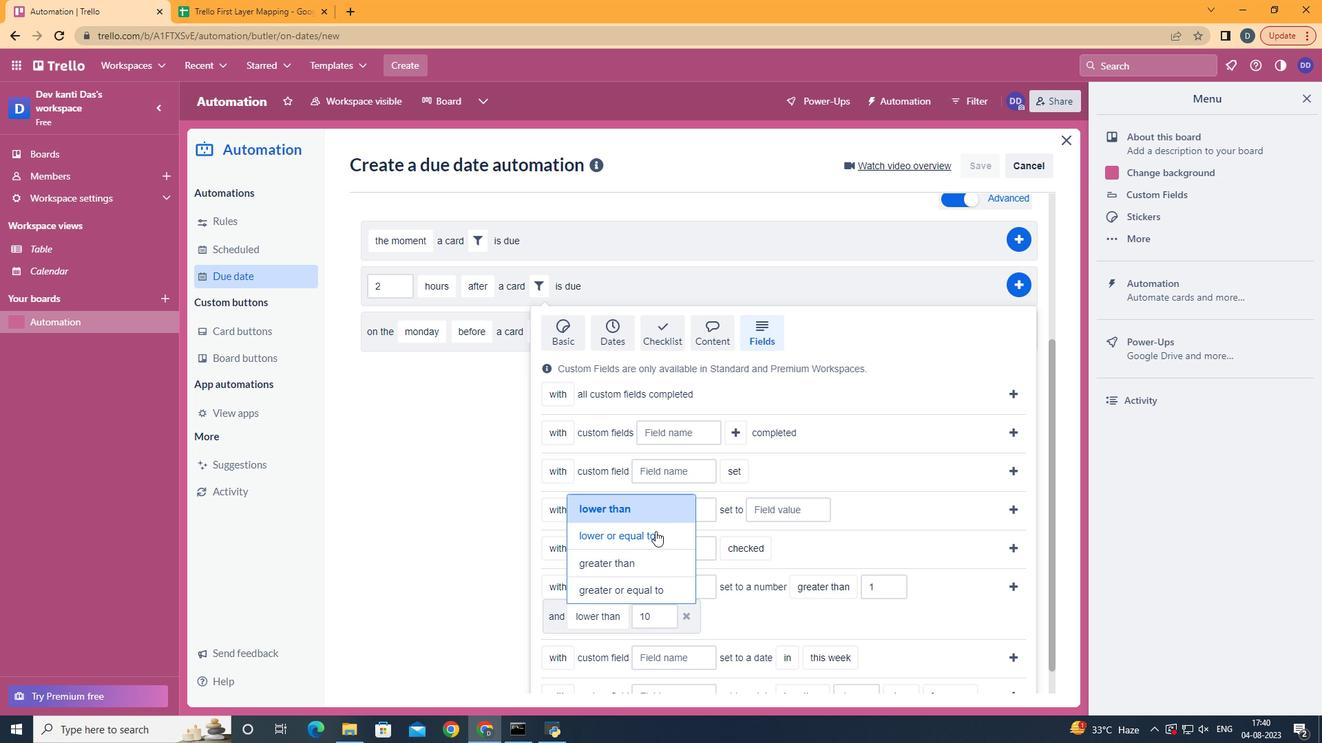 
Action: Mouse pressed left at (661, 537)
Screenshot: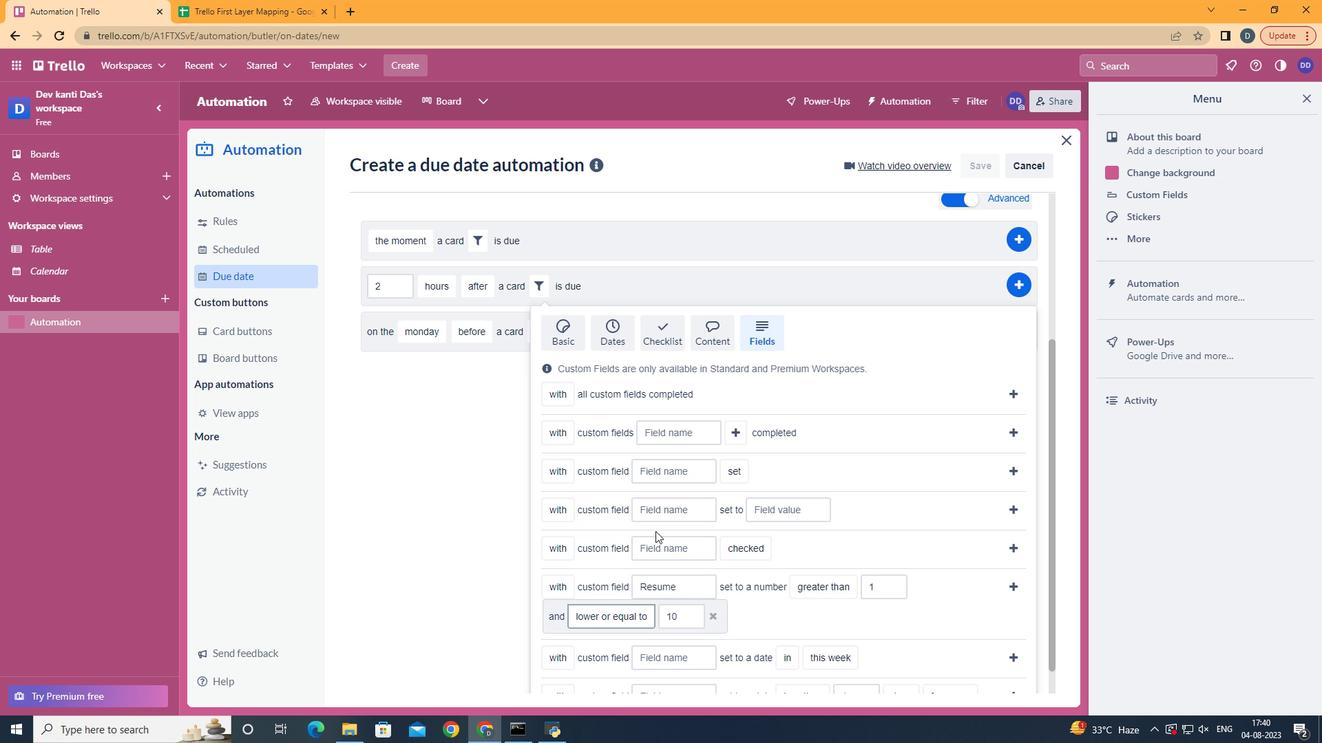 
Action: Mouse moved to (1010, 594)
Screenshot: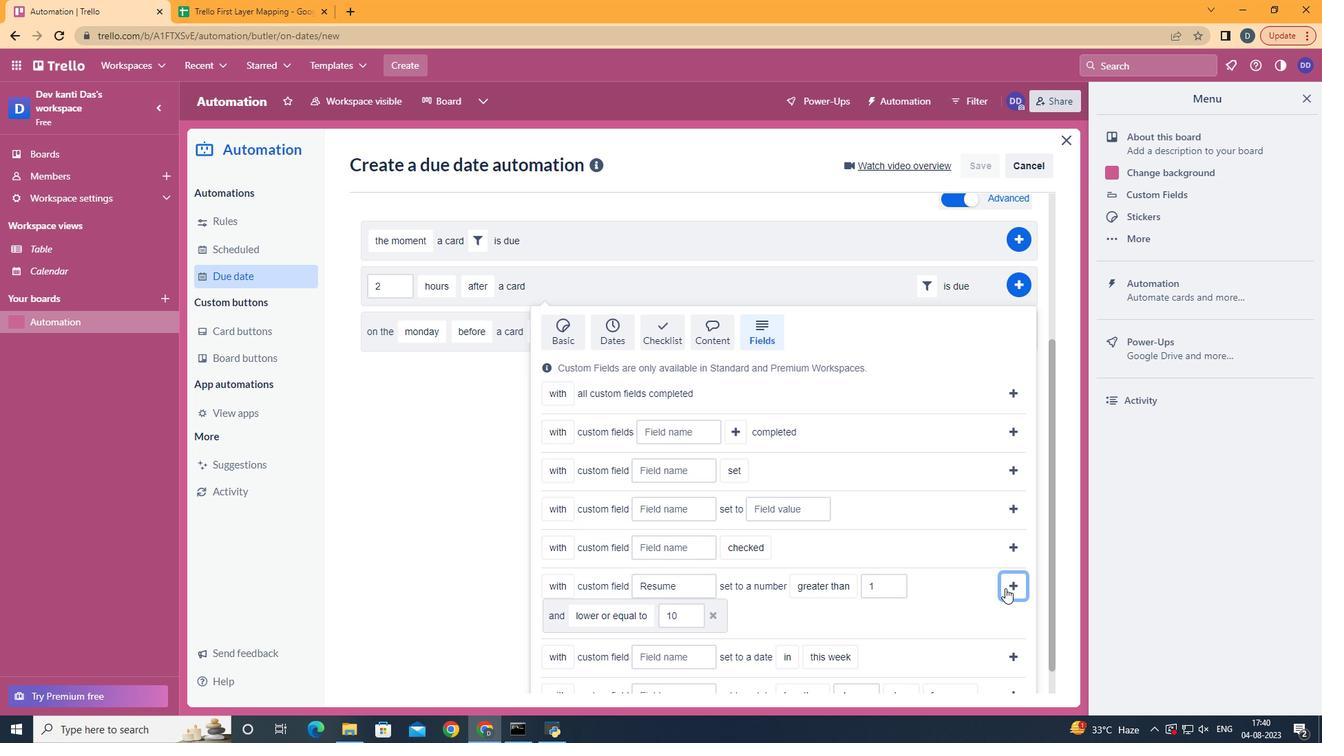 
Action: Mouse pressed left at (1010, 594)
Screenshot: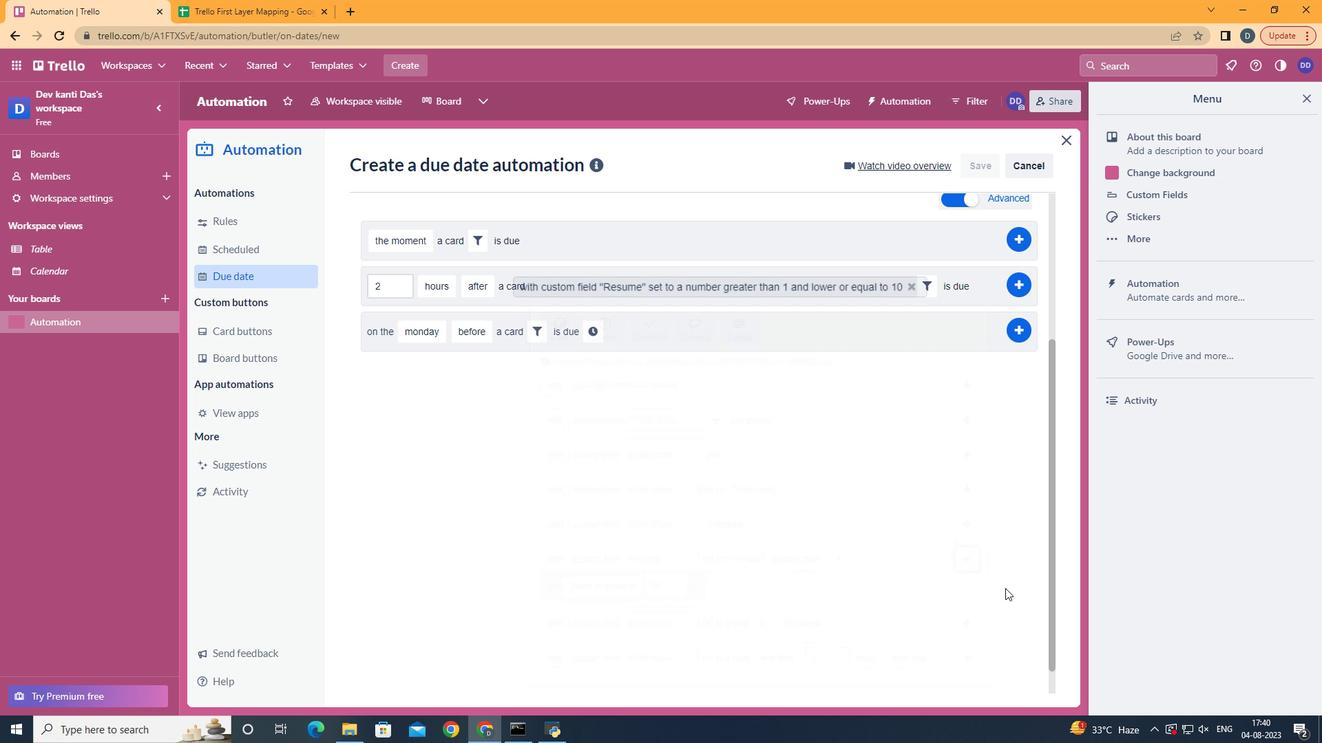 
Action: Mouse moved to (1032, 519)
Screenshot: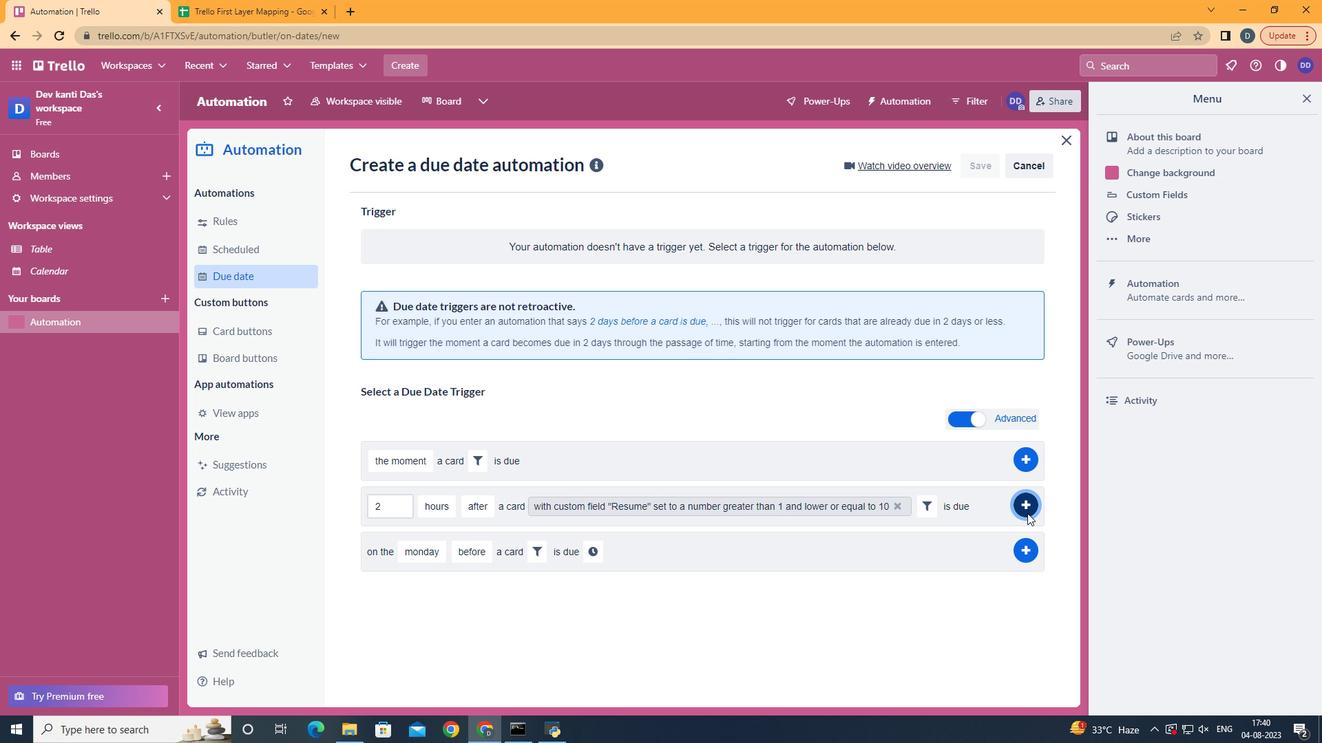 
Action: Mouse pressed left at (1032, 519)
Screenshot: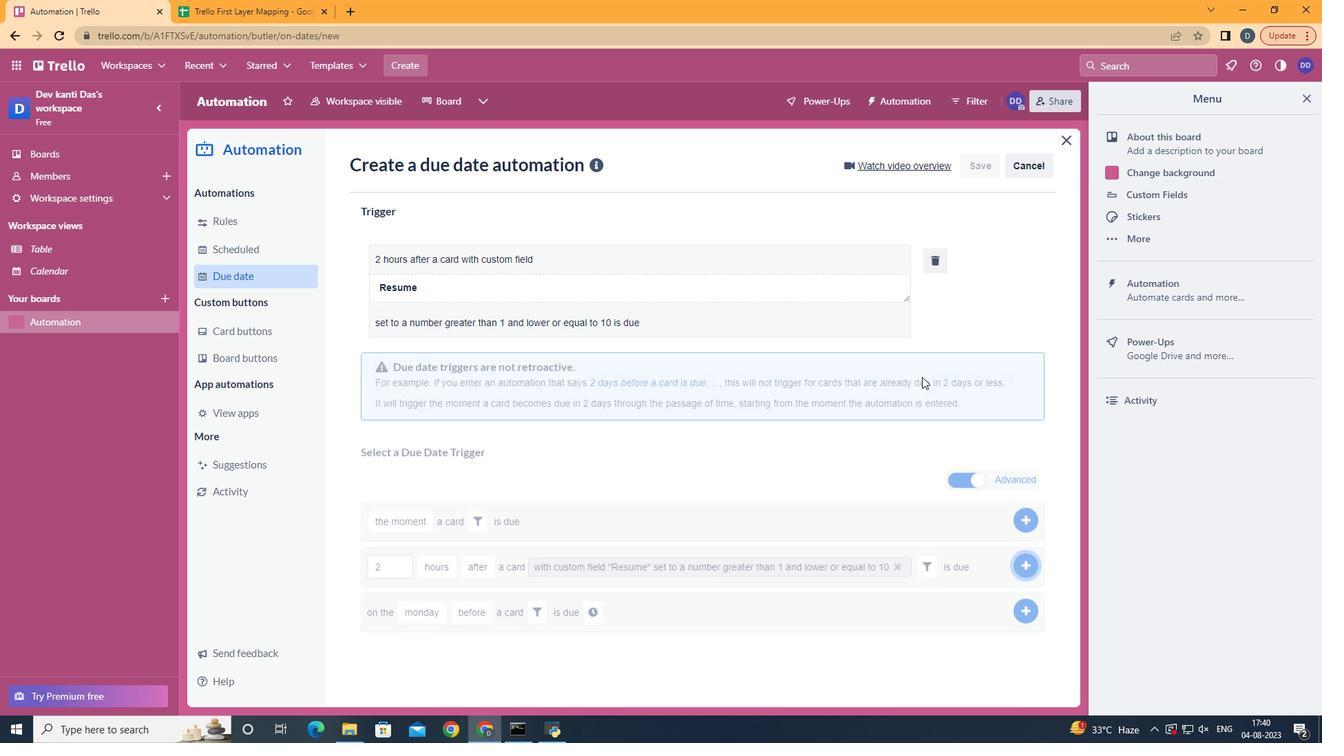 
Action: Mouse moved to (572, 256)
Screenshot: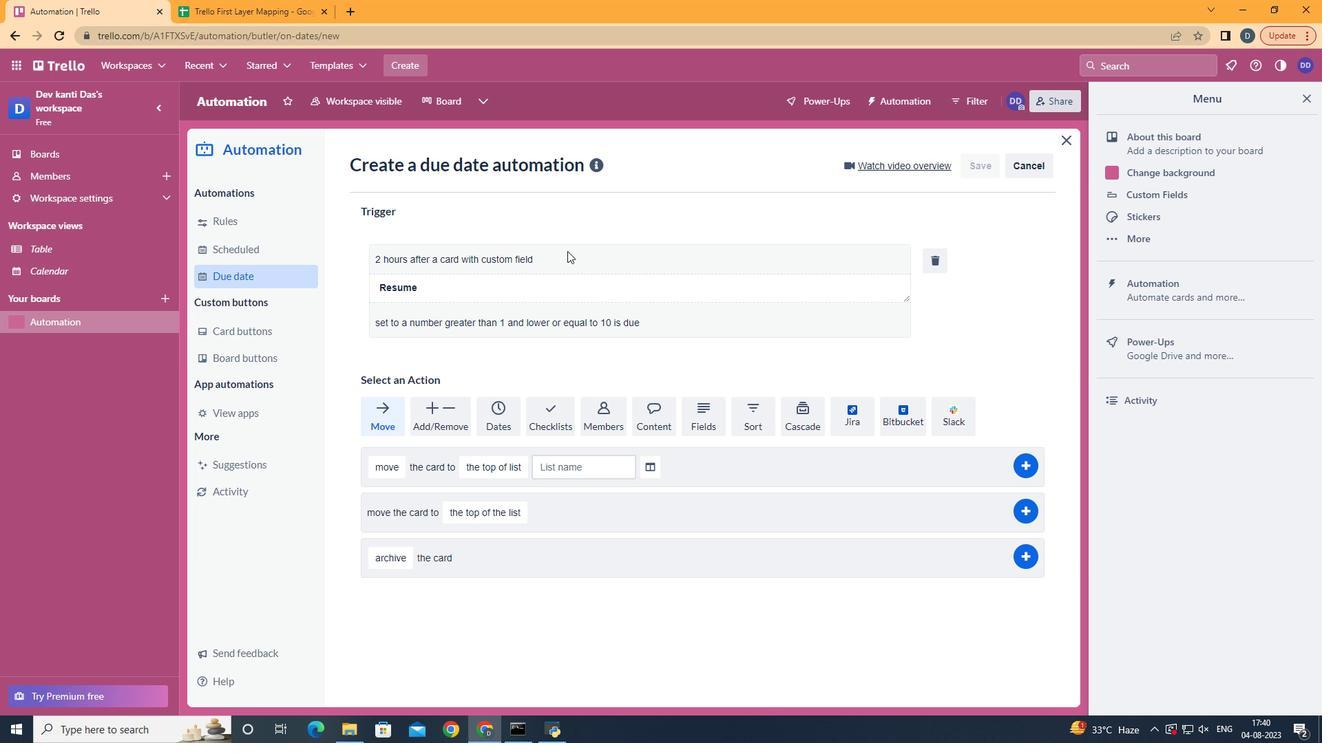 
